 Task: Look for space in Paulo Afonso, Brazil from 2nd June, 2023 to 15th June, 2023 for 2 adults and 1 pet in price range Rs.10000 to Rs.15000. Place can be entire place with 1  bedroom having 1 bed and 1 bathroom. Property type can be hotel. Booking option can be shelf check-in. Required host language is Spanish.
Action: Mouse moved to (652, 126)
Screenshot: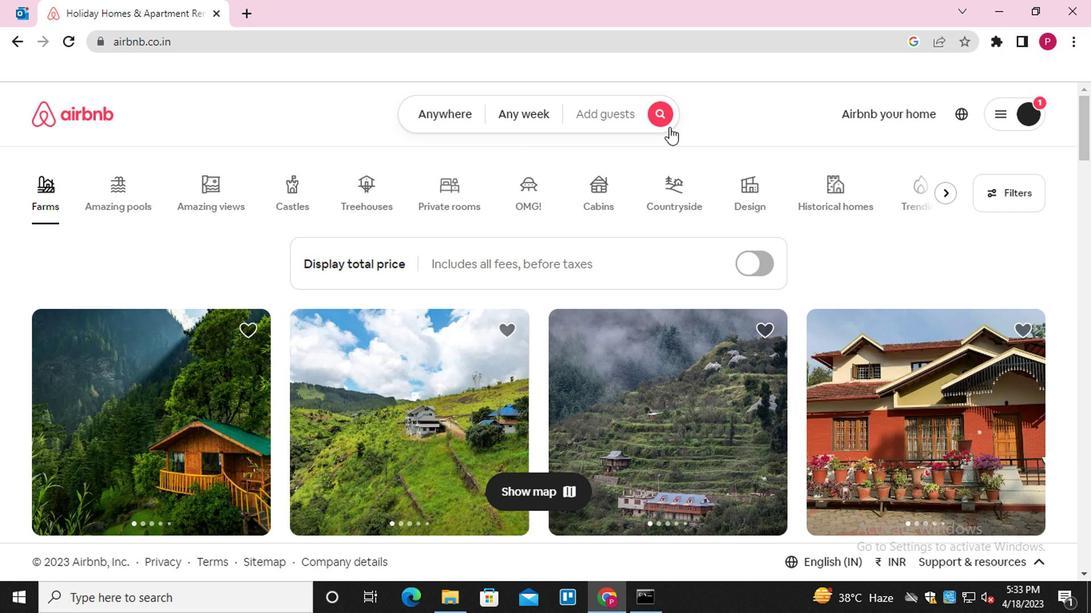 
Action: Mouse pressed left at (652, 126)
Screenshot: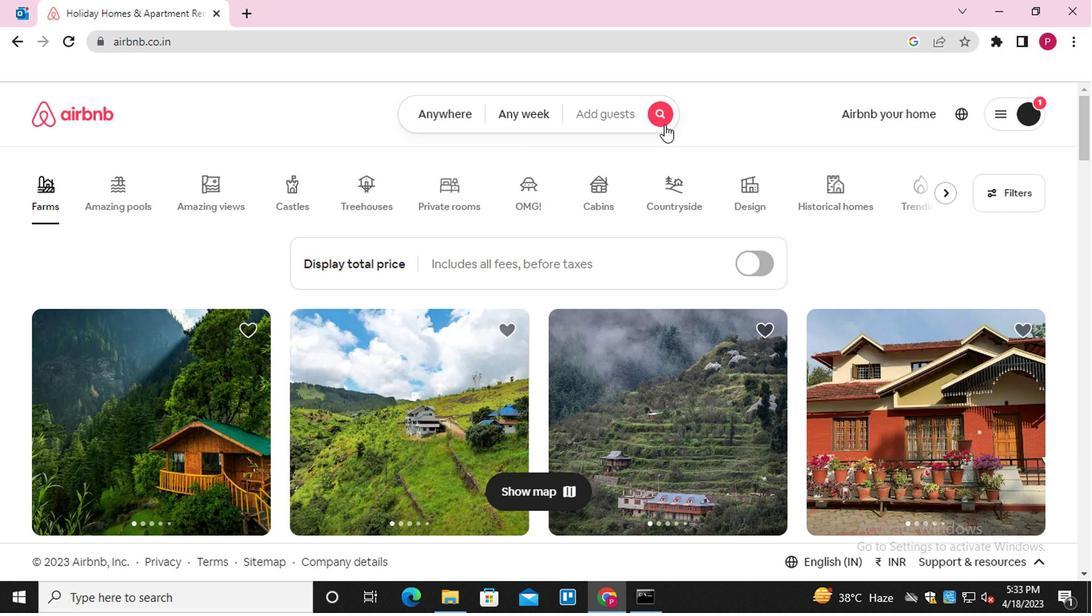 
Action: Mouse moved to (392, 180)
Screenshot: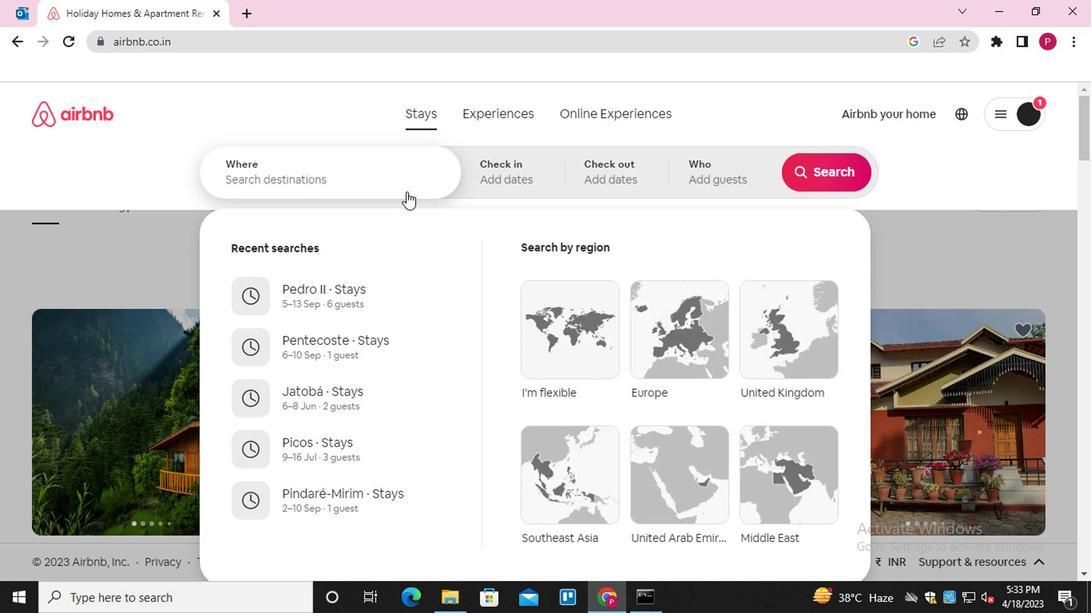 
Action: Mouse pressed left at (392, 180)
Screenshot: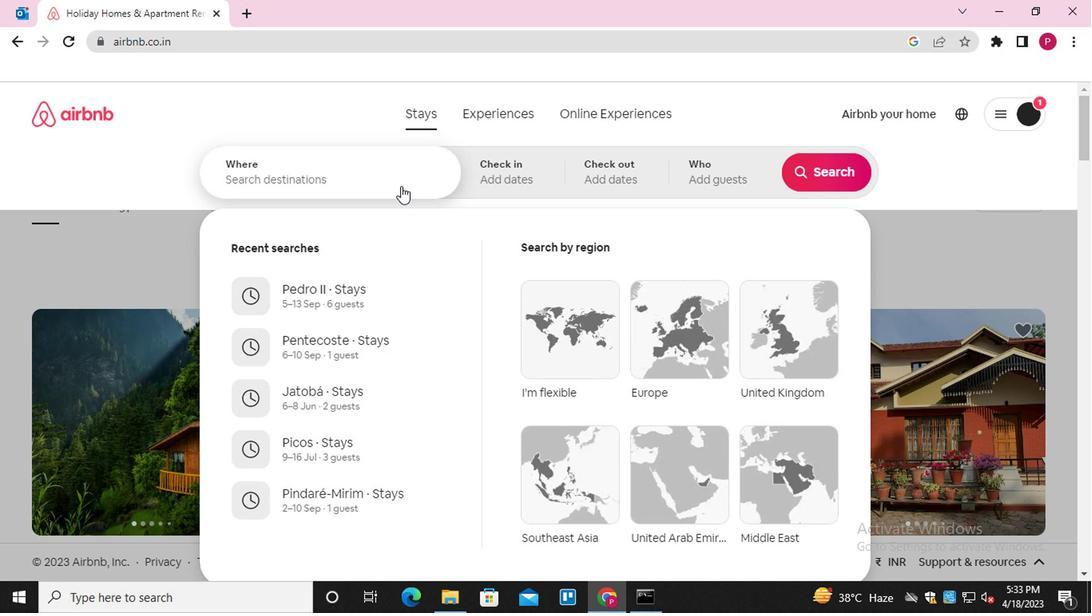 
Action: Key pressed <Key.shift>PAULO<Key.space><Key.shift>AFONSO
Screenshot: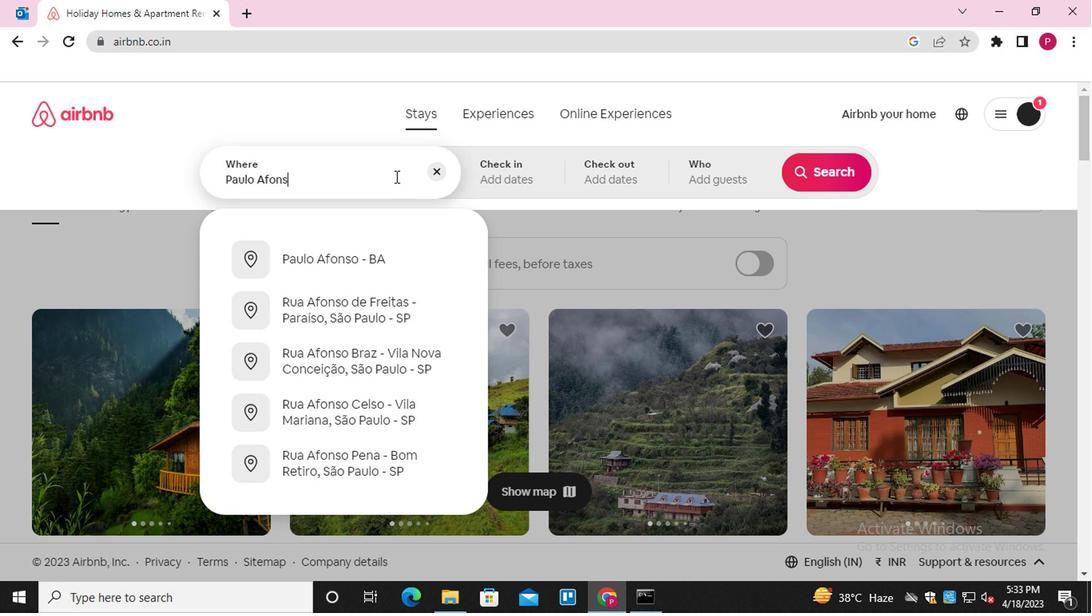 
Action: Mouse moved to (360, 256)
Screenshot: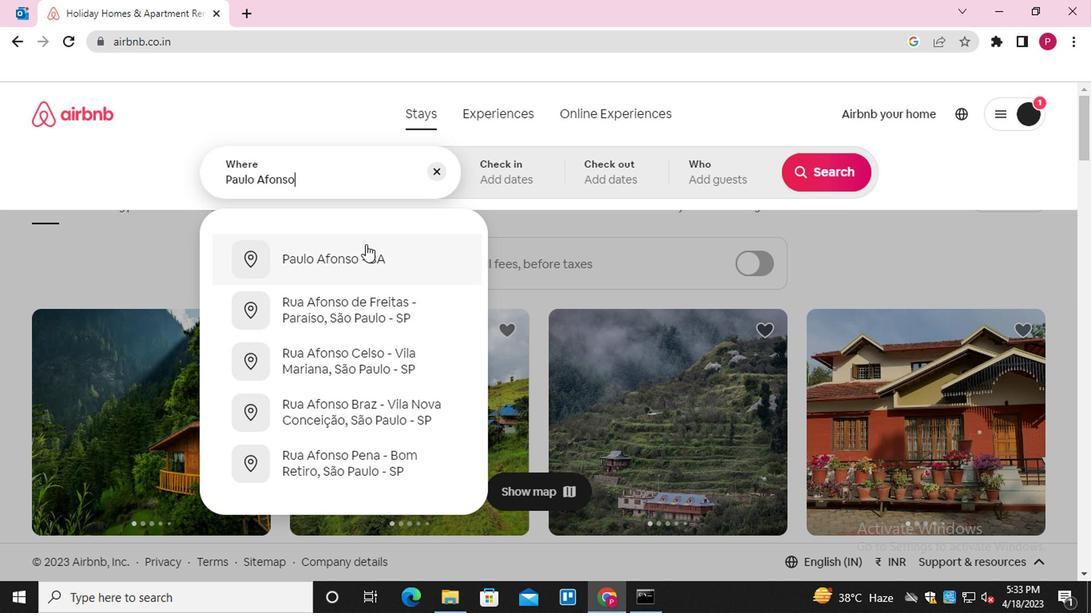 
Action: Mouse pressed left at (360, 256)
Screenshot: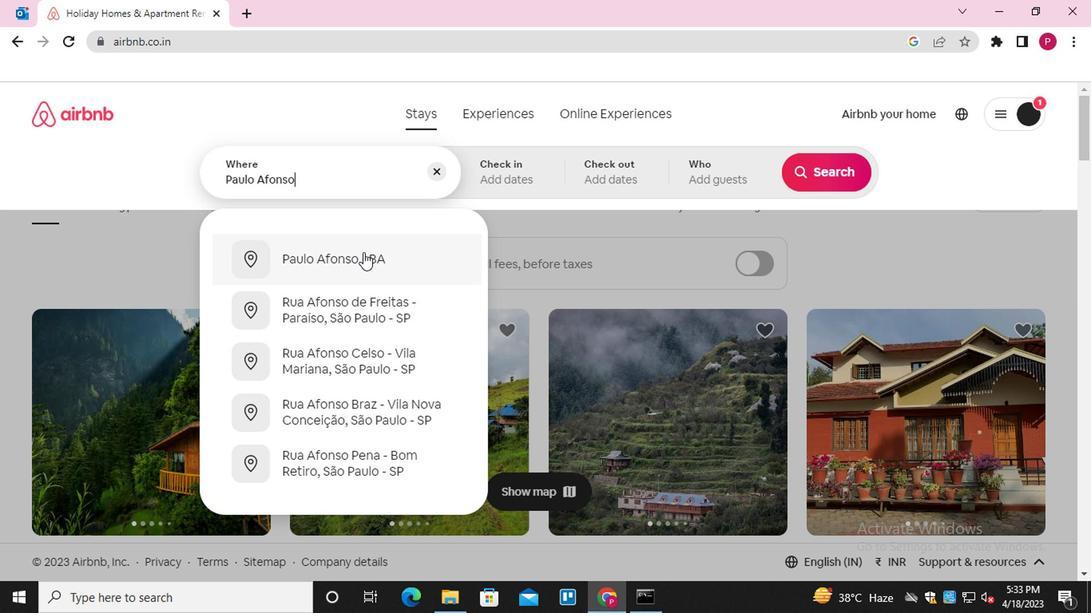 
Action: Mouse moved to (798, 302)
Screenshot: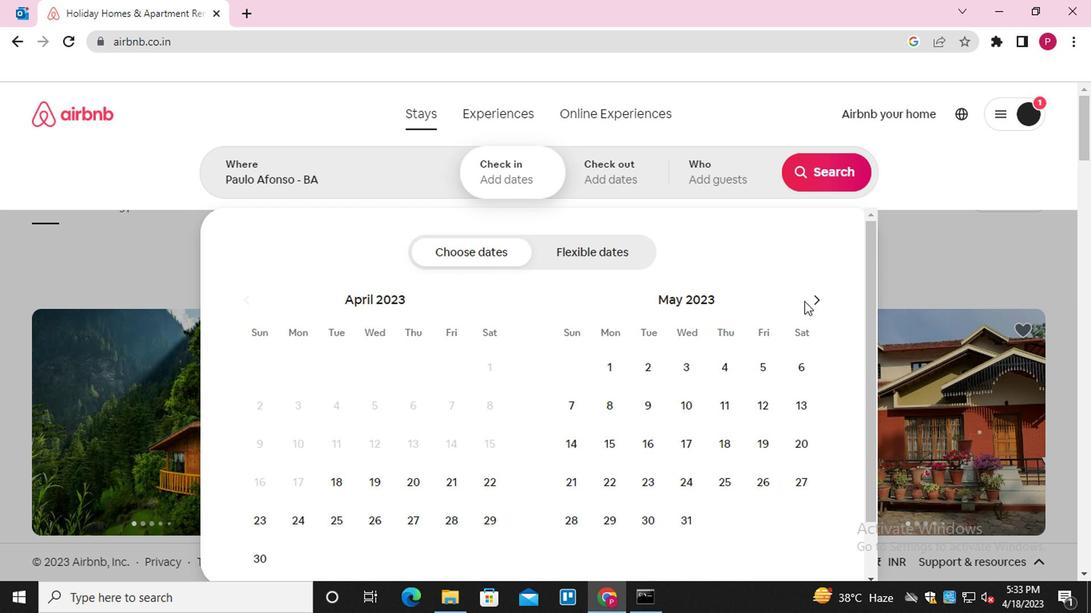 
Action: Mouse pressed left at (798, 302)
Screenshot: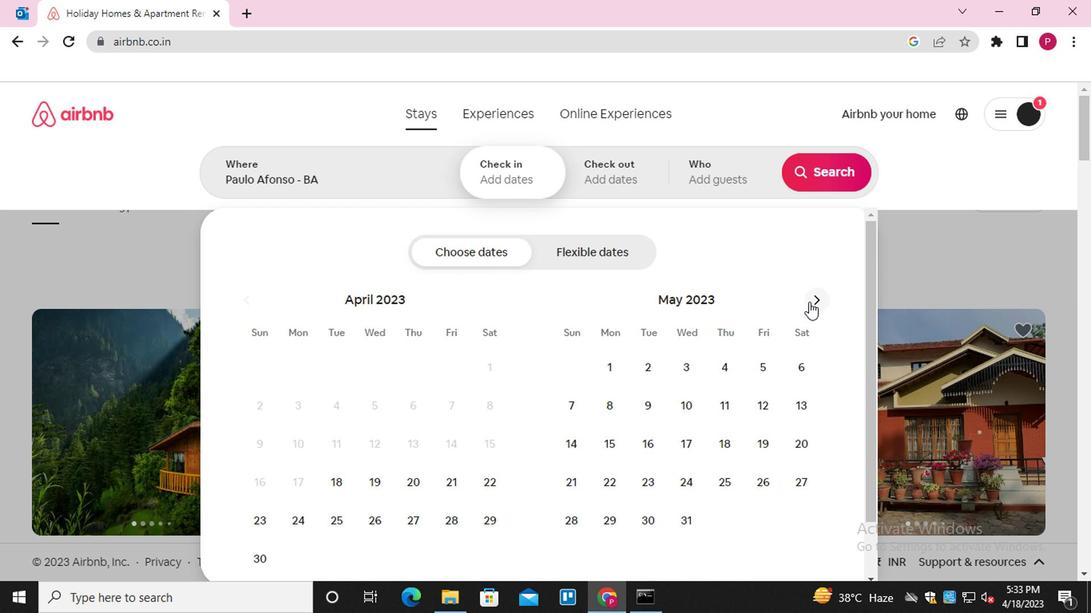 
Action: Mouse moved to (752, 403)
Screenshot: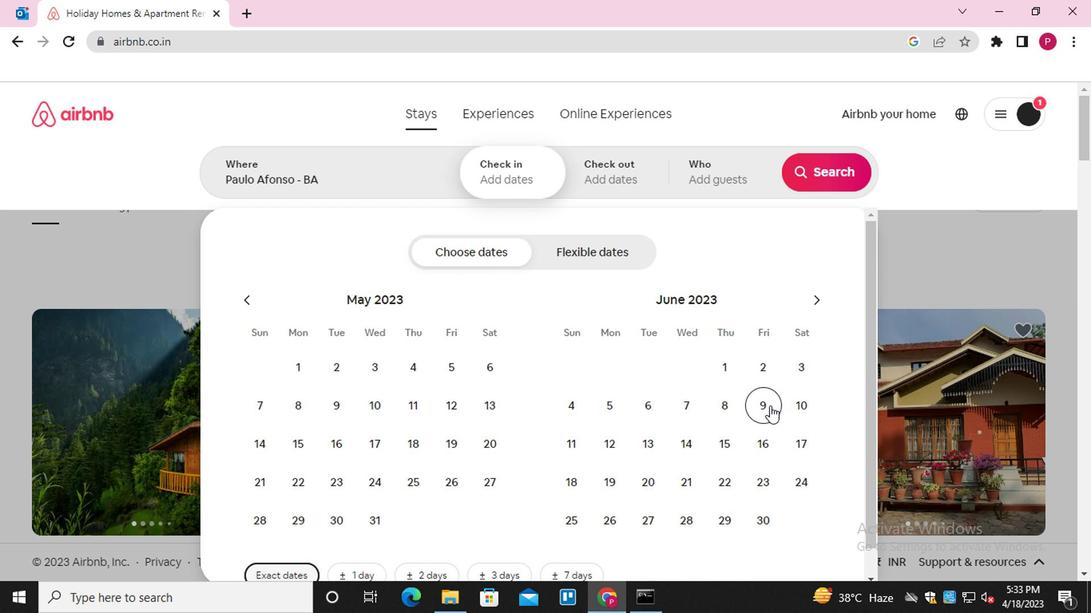 
Action: Mouse pressed left at (752, 403)
Screenshot: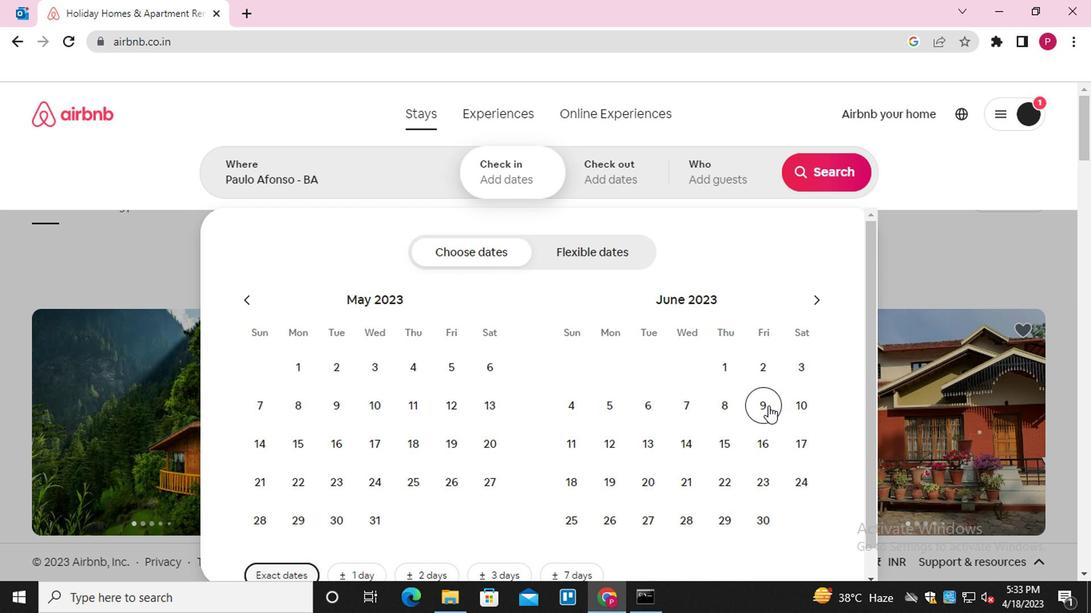 
Action: Mouse moved to (747, 442)
Screenshot: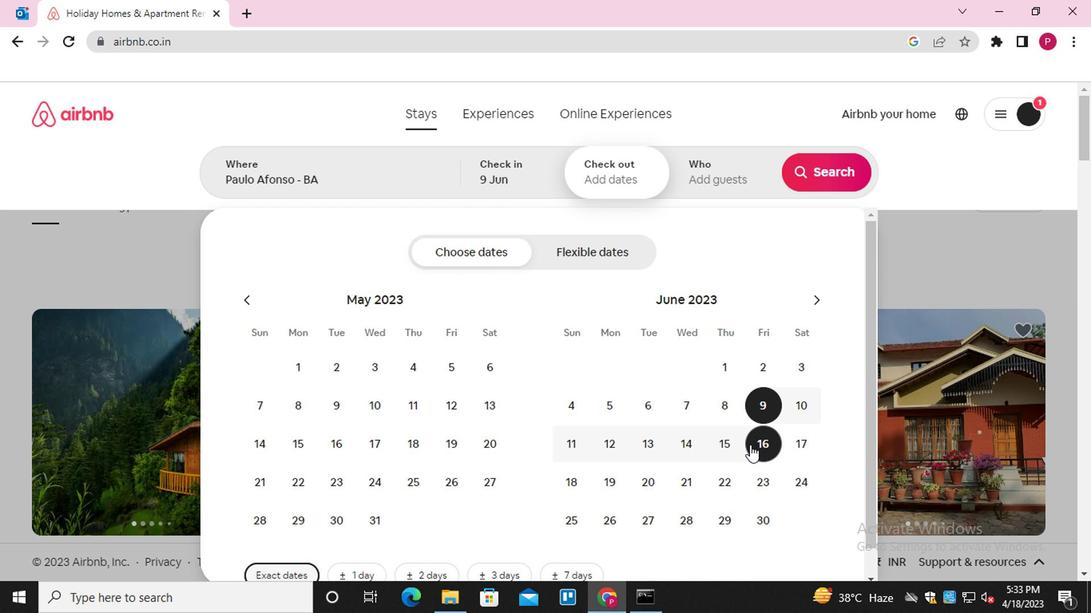 
Action: Mouse pressed left at (747, 442)
Screenshot: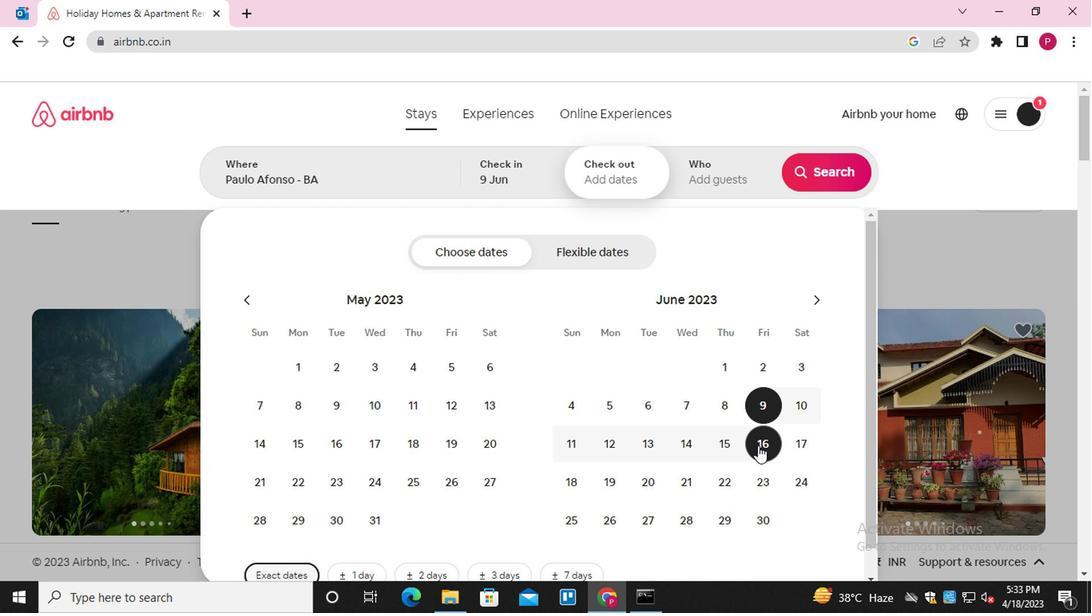 
Action: Mouse moved to (684, 165)
Screenshot: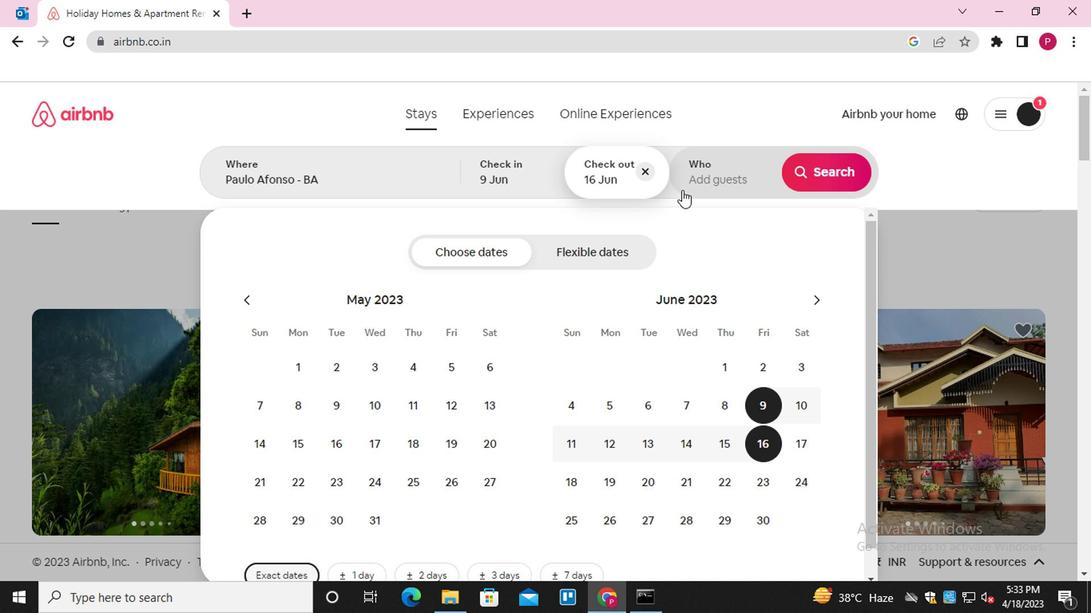 
Action: Mouse pressed left at (684, 165)
Screenshot: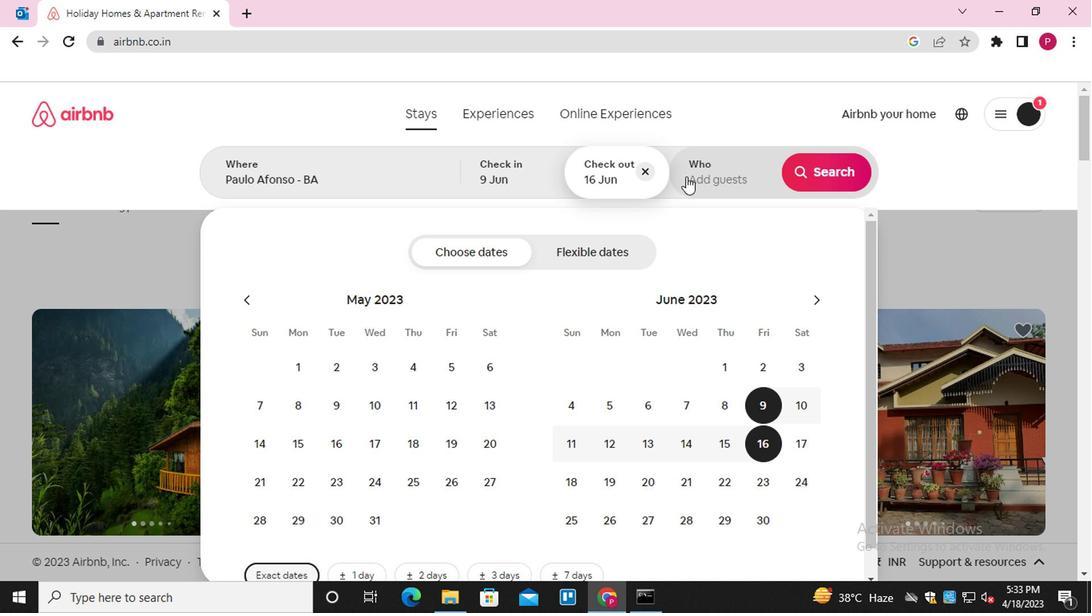 
Action: Mouse moved to (813, 264)
Screenshot: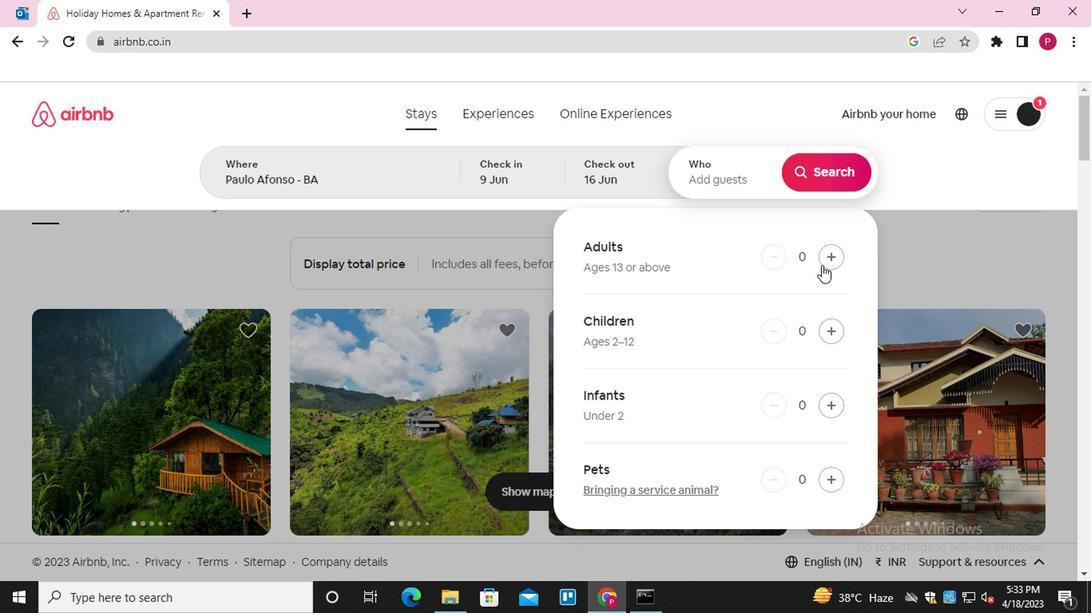 
Action: Mouse pressed left at (813, 264)
Screenshot: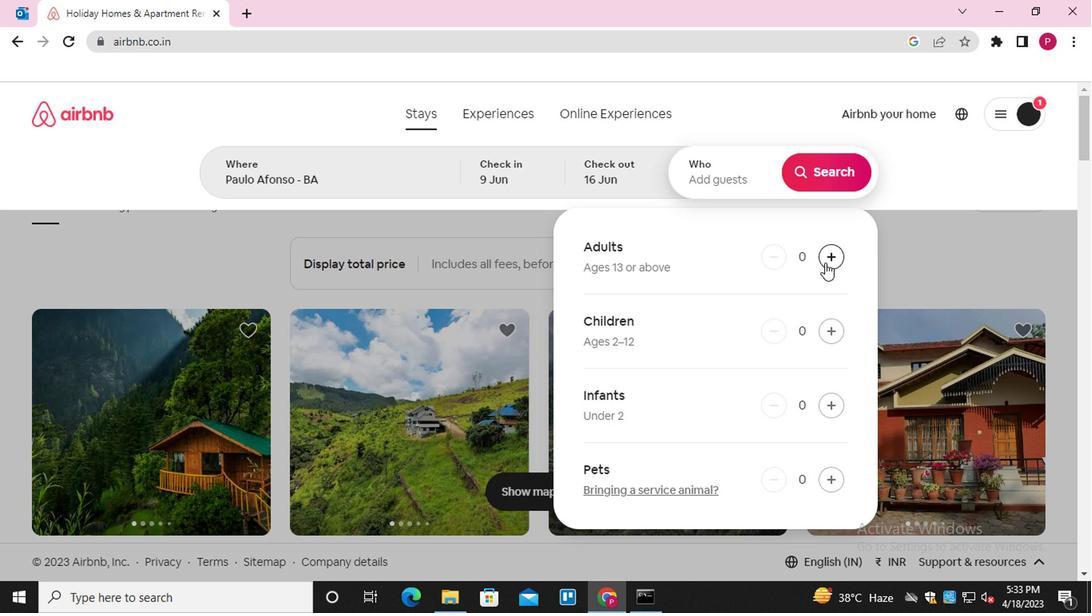 
Action: Mouse pressed left at (813, 264)
Screenshot: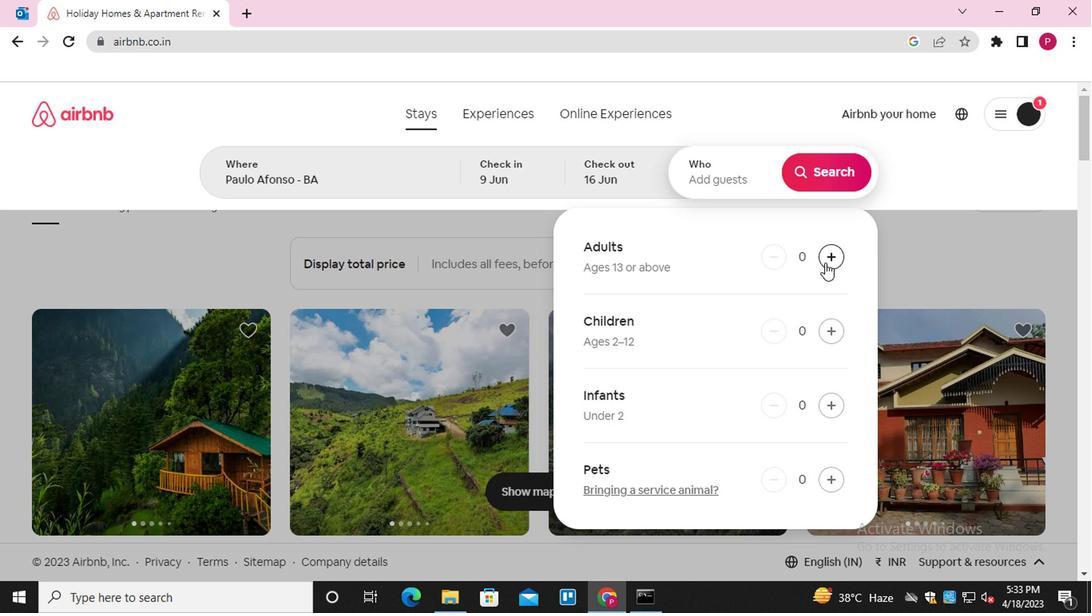 
Action: Mouse moved to (814, 180)
Screenshot: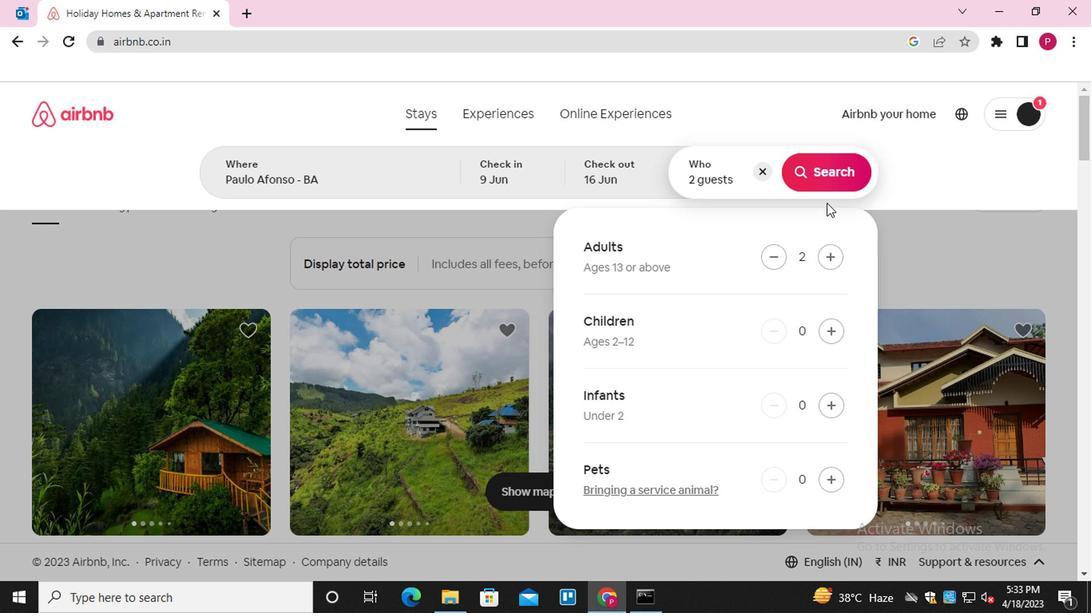 
Action: Mouse pressed left at (814, 180)
Screenshot: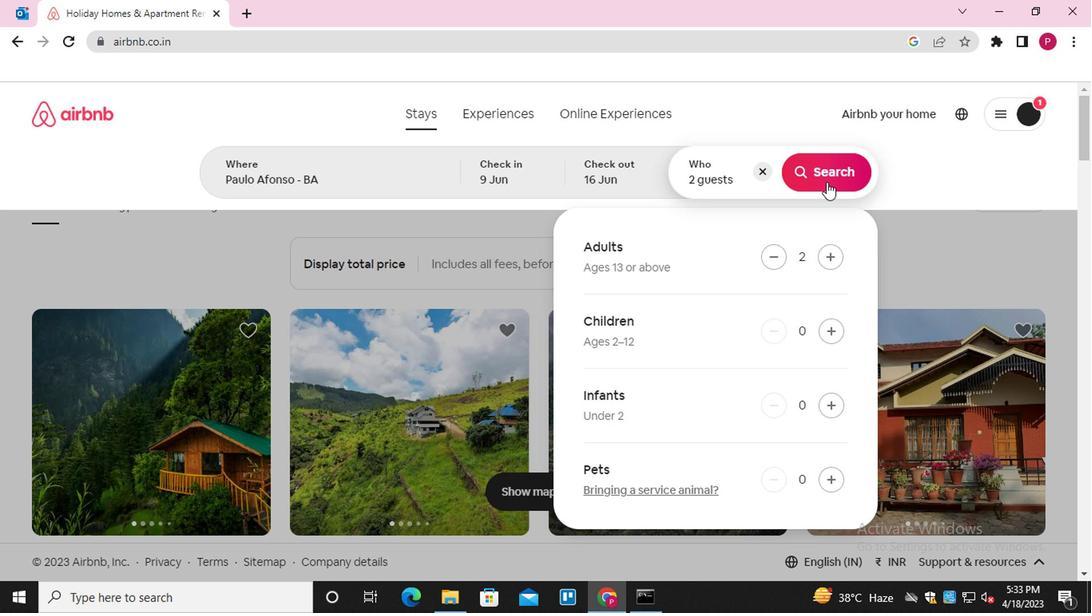 
Action: Mouse moved to (985, 182)
Screenshot: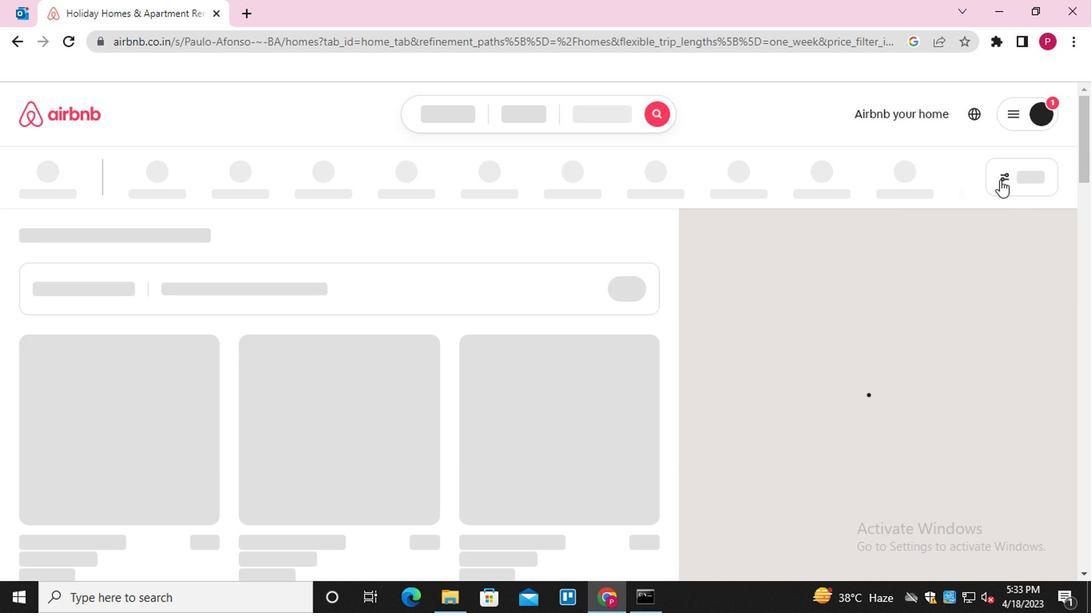 
Action: Mouse pressed left at (985, 182)
Screenshot: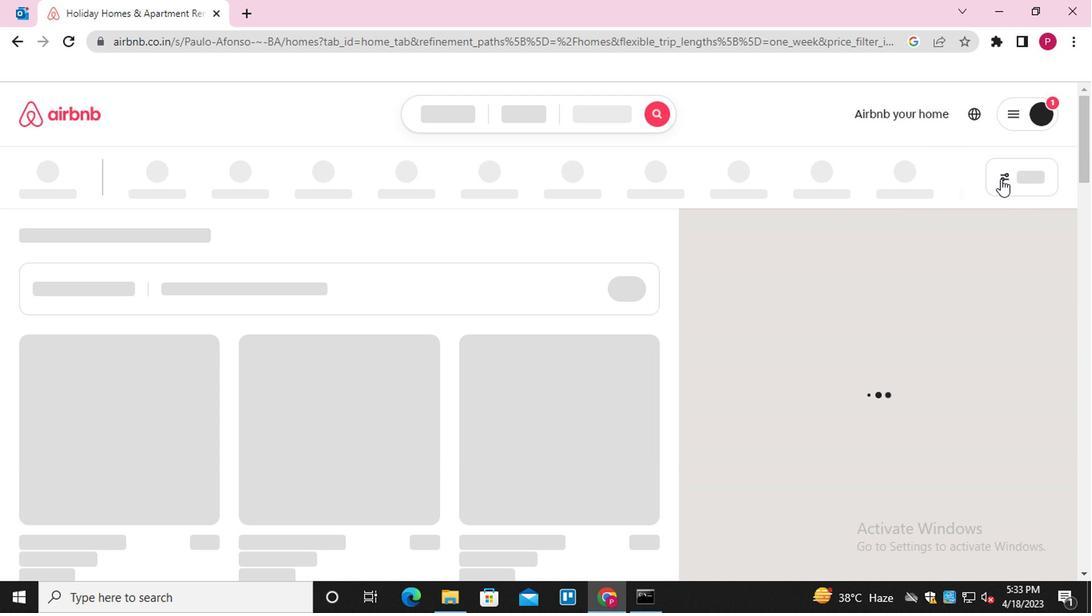 
Action: Mouse pressed left at (985, 182)
Screenshot: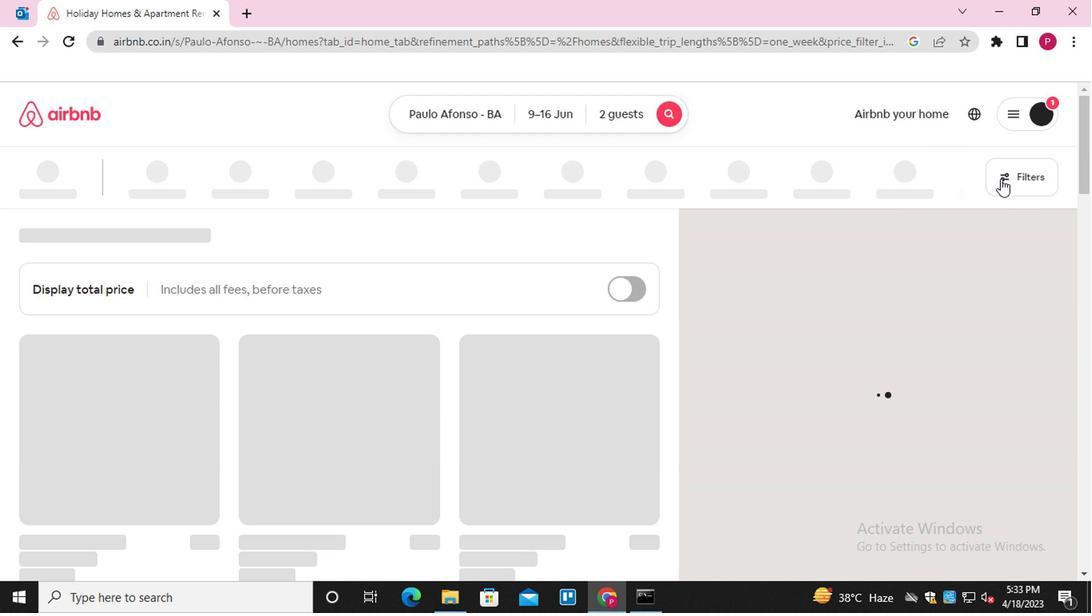 
Action: Mouse moved to (981, 181)
Screenshot: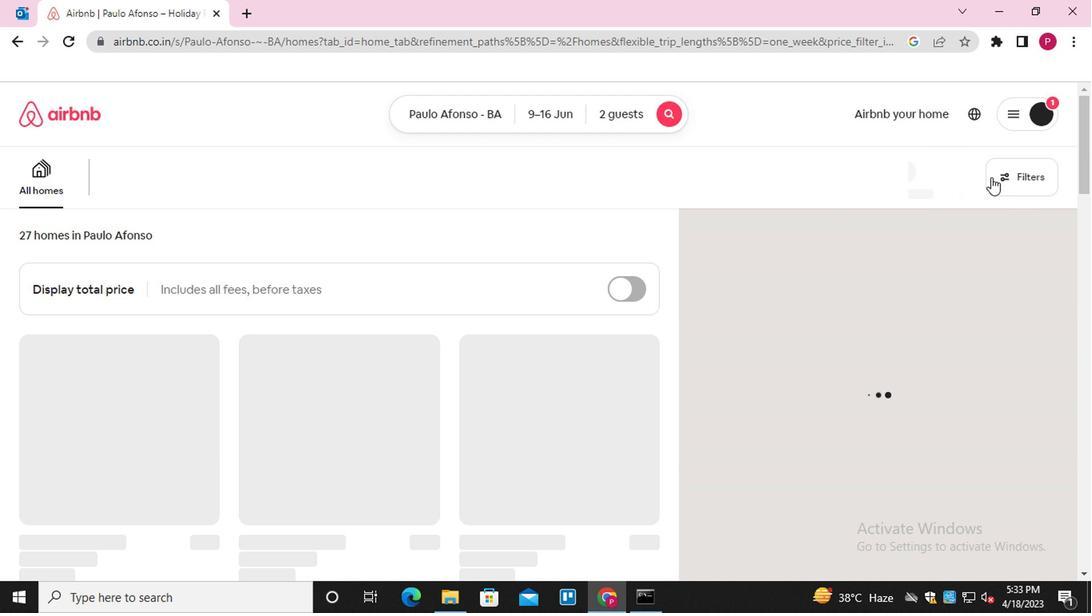 
Action: Mouse pressed left at (981, 181)
Screenshot: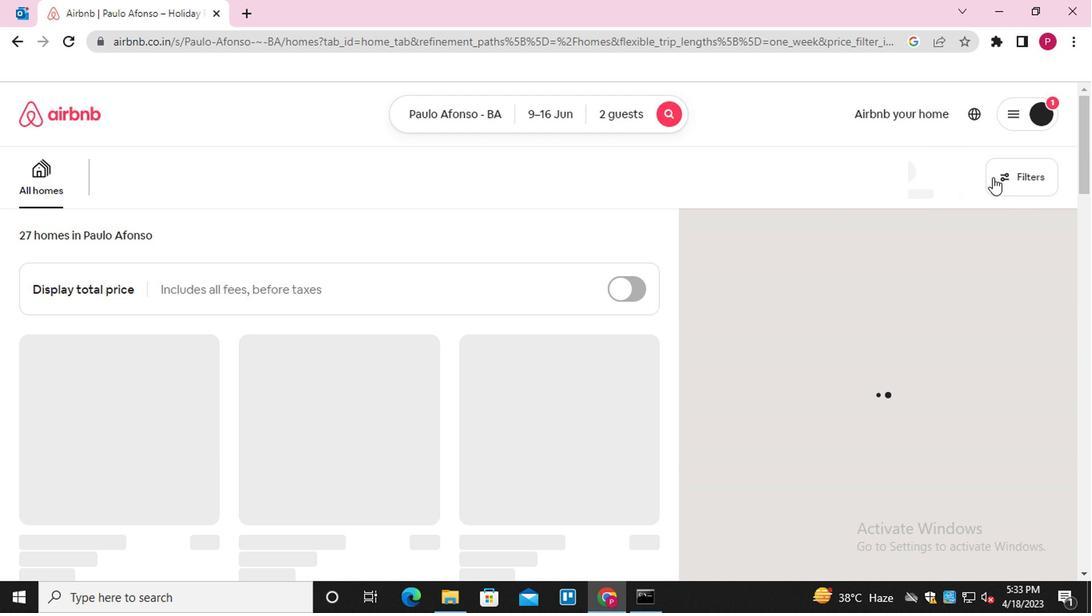 
Action: Mouse moved to (1000, 183)
Screenshot: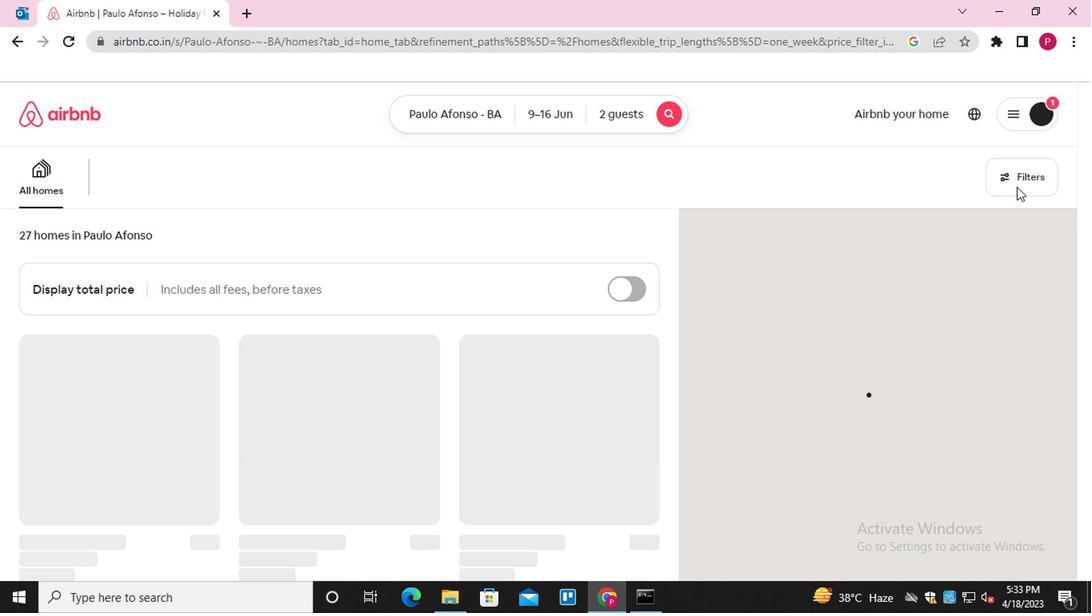 
Action: Mouse pressed left at (1000, 183)
Screenshot: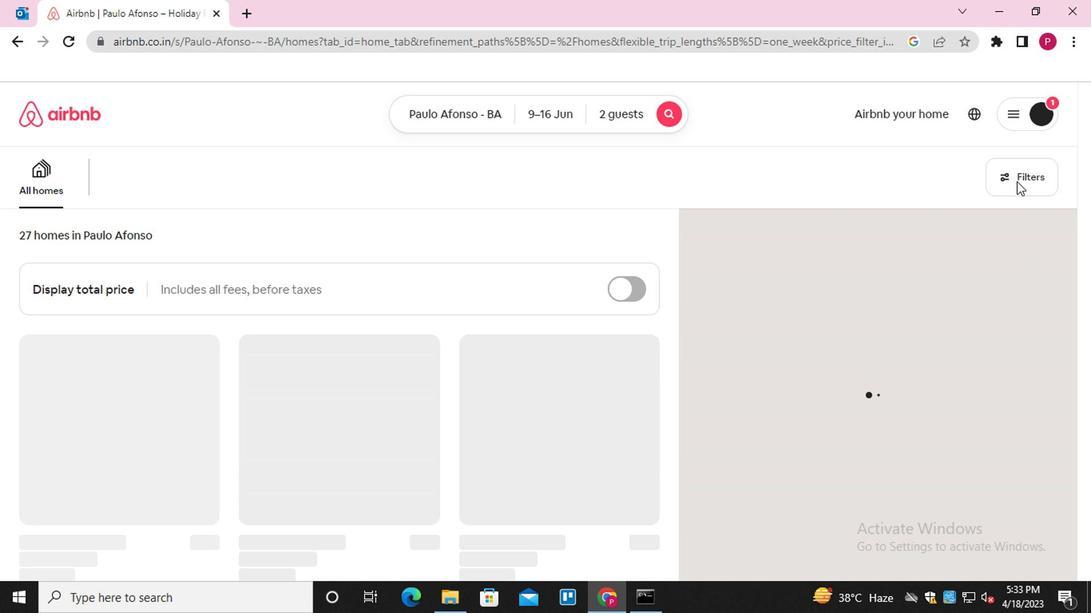 
Action: Mouse moved to (997, 185)
Screenshot: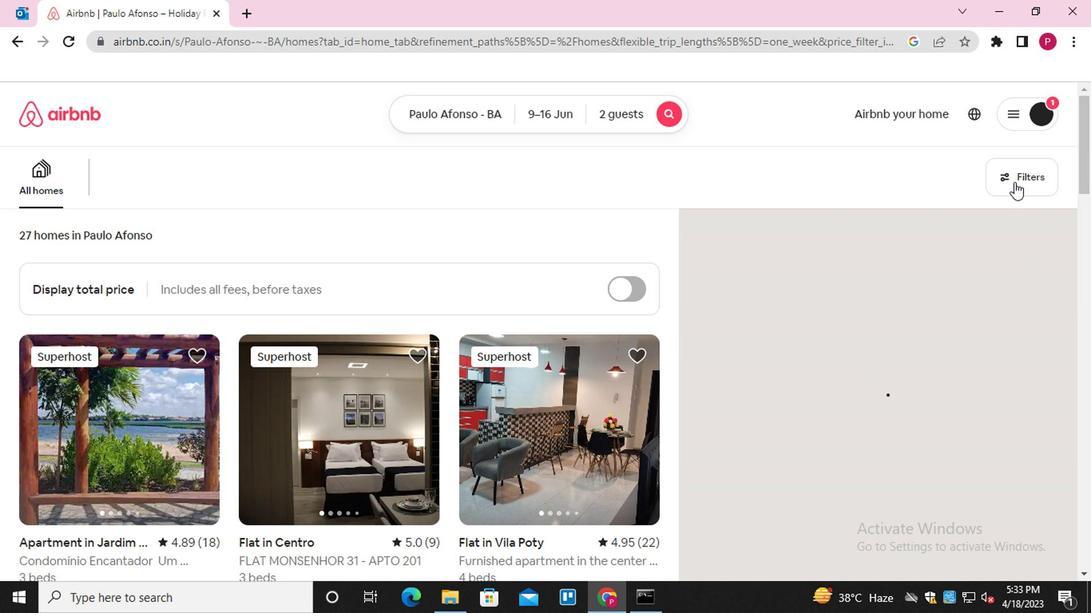 
Action: Mouse pressed left at (997, 185)
Screenshot: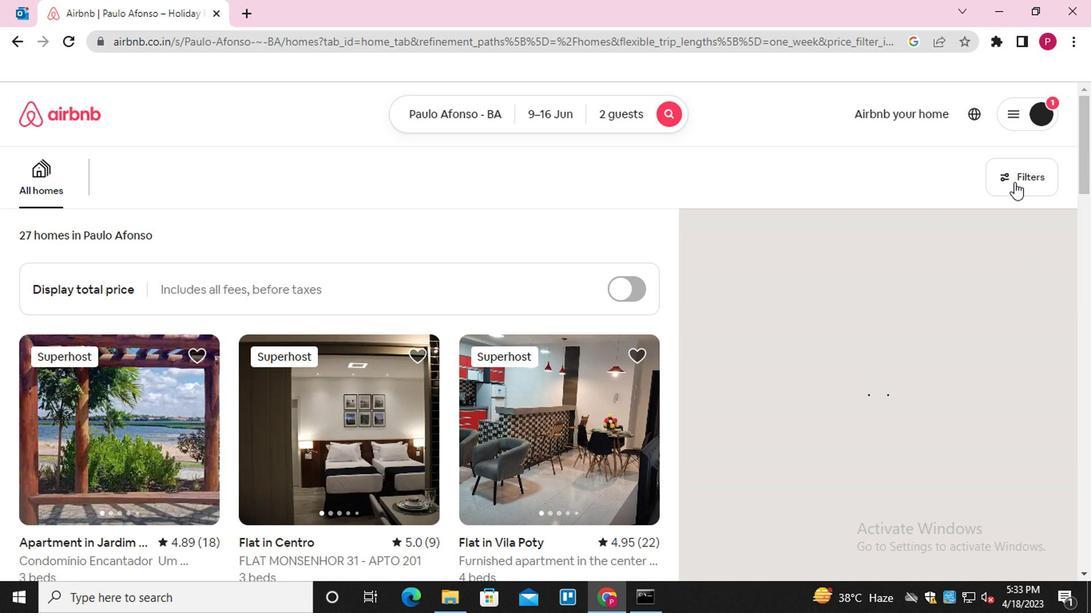 
Action: Mouse moved to (346, 382)
Screenshot: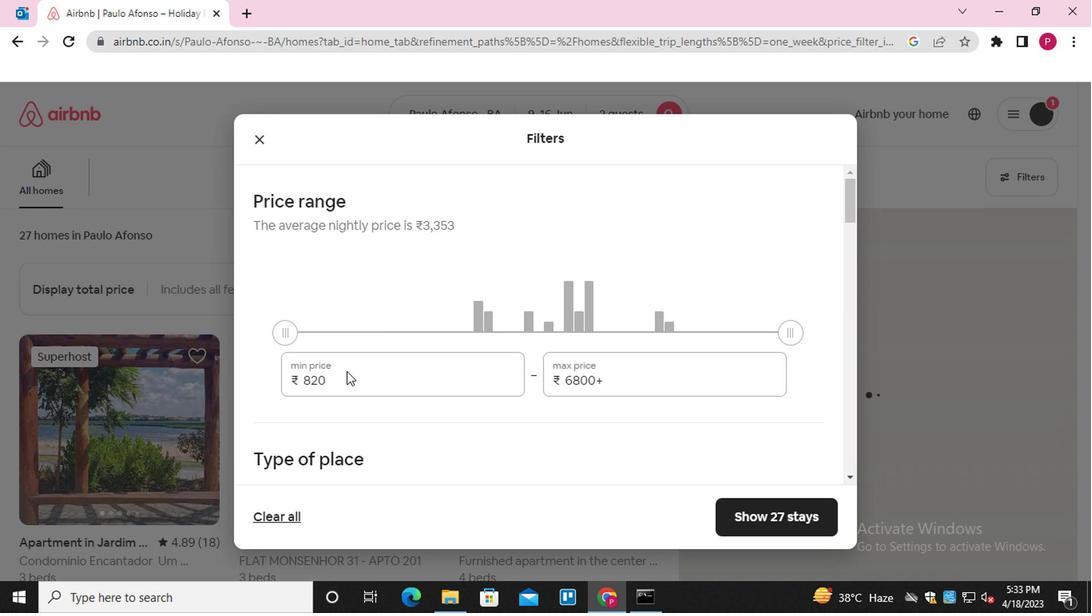 
Action: Mouse pressed left at (346, 382)
Screenshot: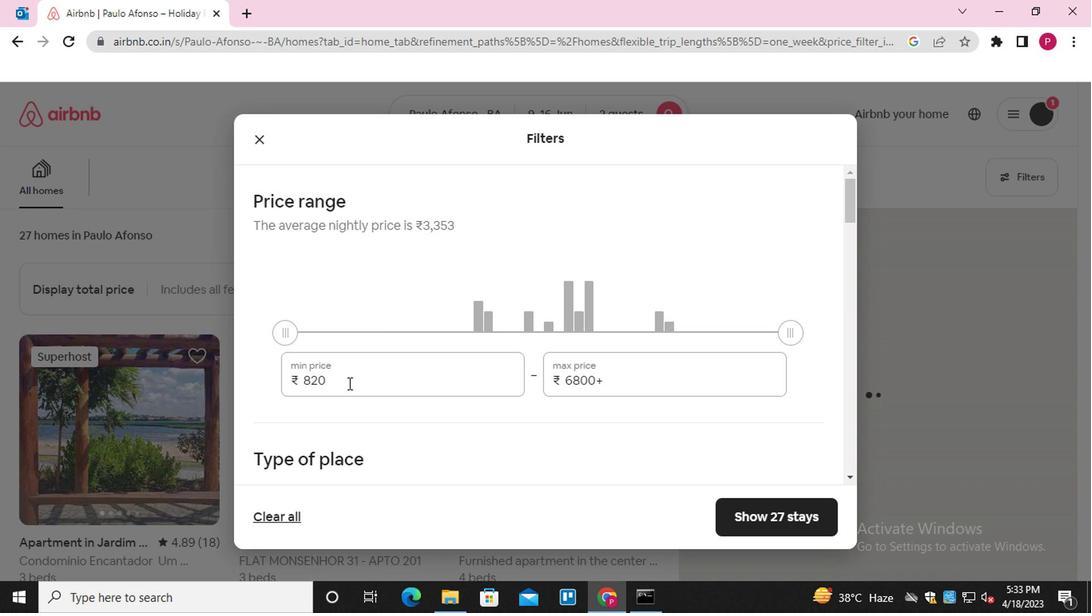 
Action: Mouse pressed left at (346, 382)
Screenshot: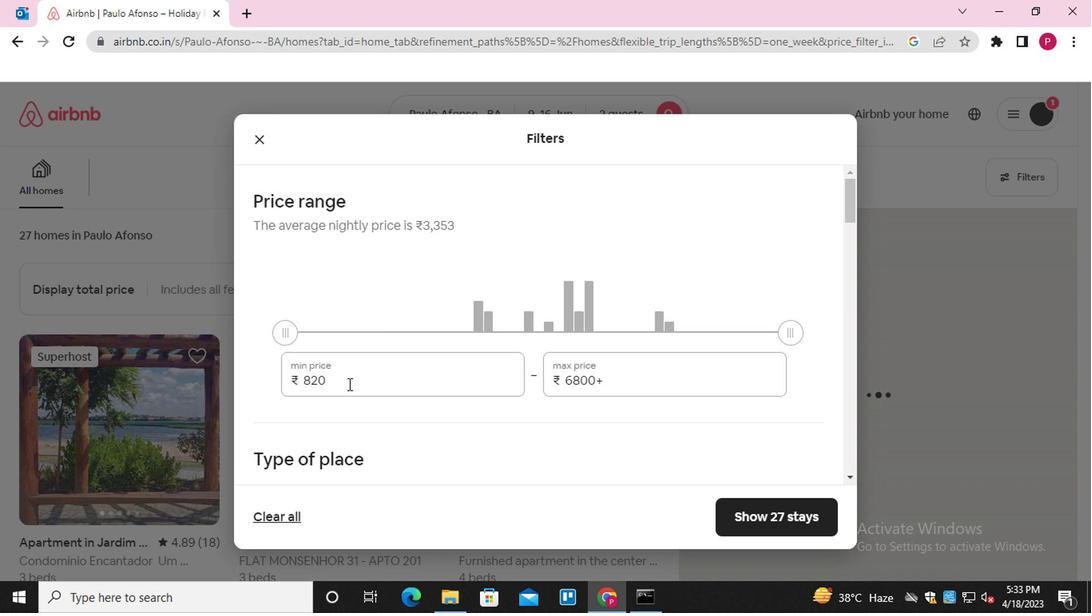 
Action: Key pressed 11000<Key.backspace><Key.backspace><Key.backspace><Key.backspace>0000<Key.tab>150000<Key.backspace><Key.backspace><Key.backspace><Key.backspace><Key.backspace>15000
Screenshot: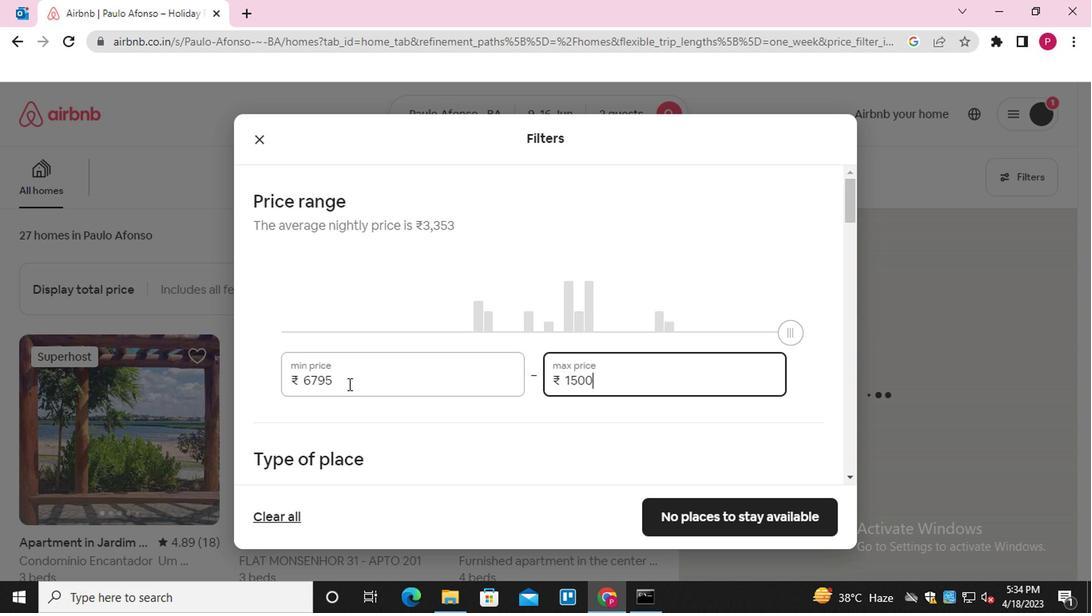 
Action: Mouse moved to (346, 382)
Screenshot: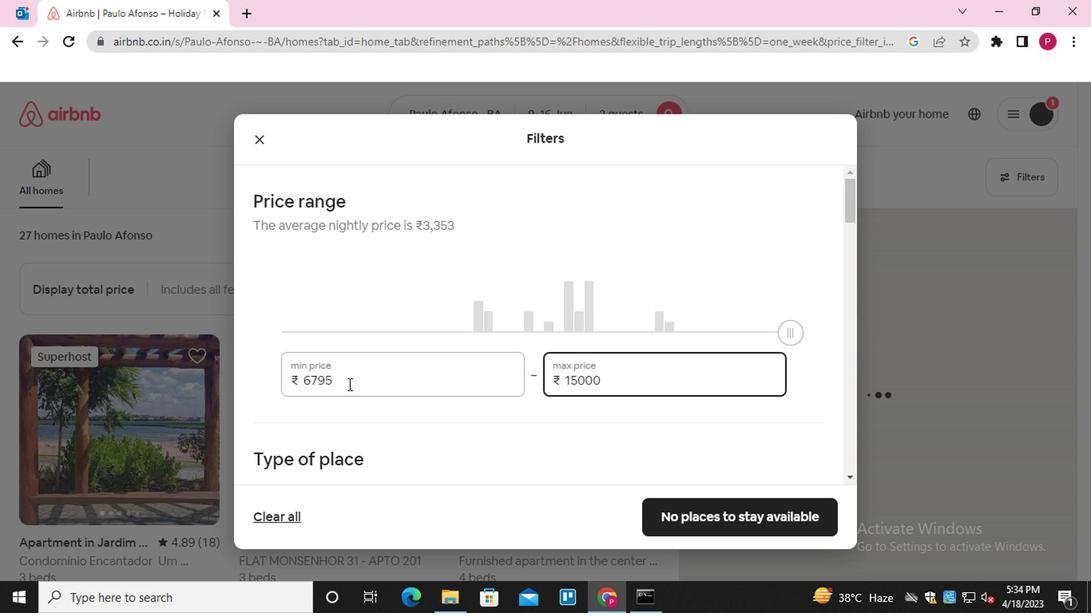 
Action: Mouse pressed left at (346, 382)
Screenshot: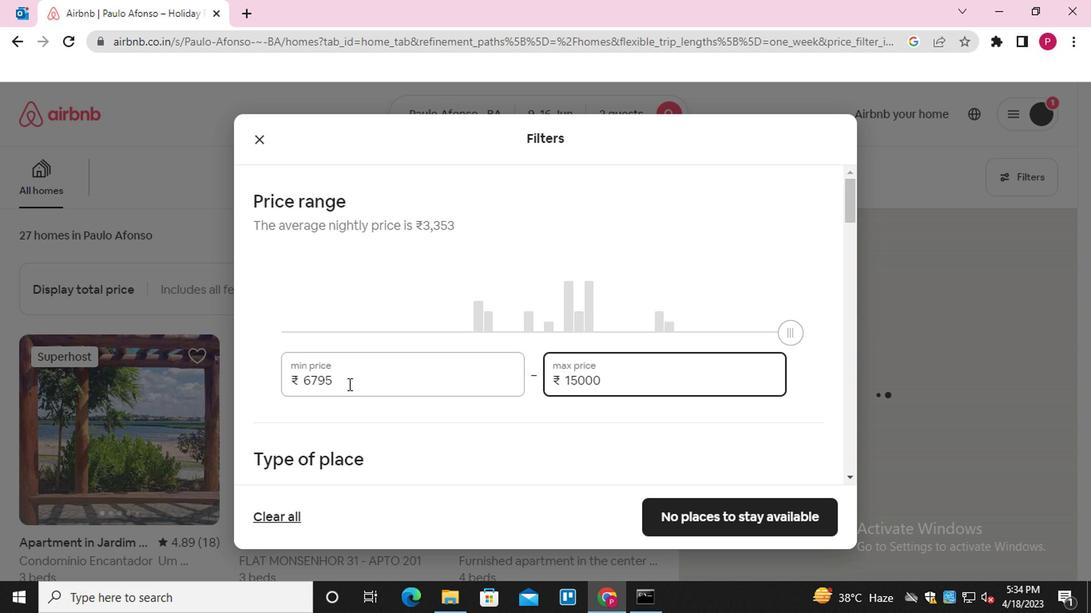 
Action: Mouse pressed left at (346, 382)
Screenshot: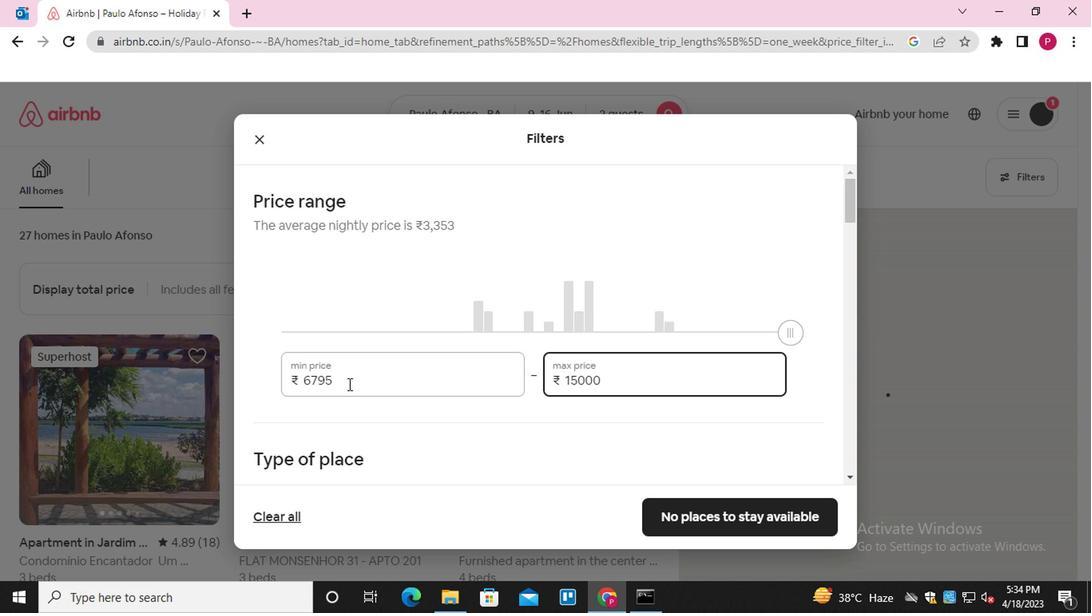
Action: Key pressed 10000
Screenshot: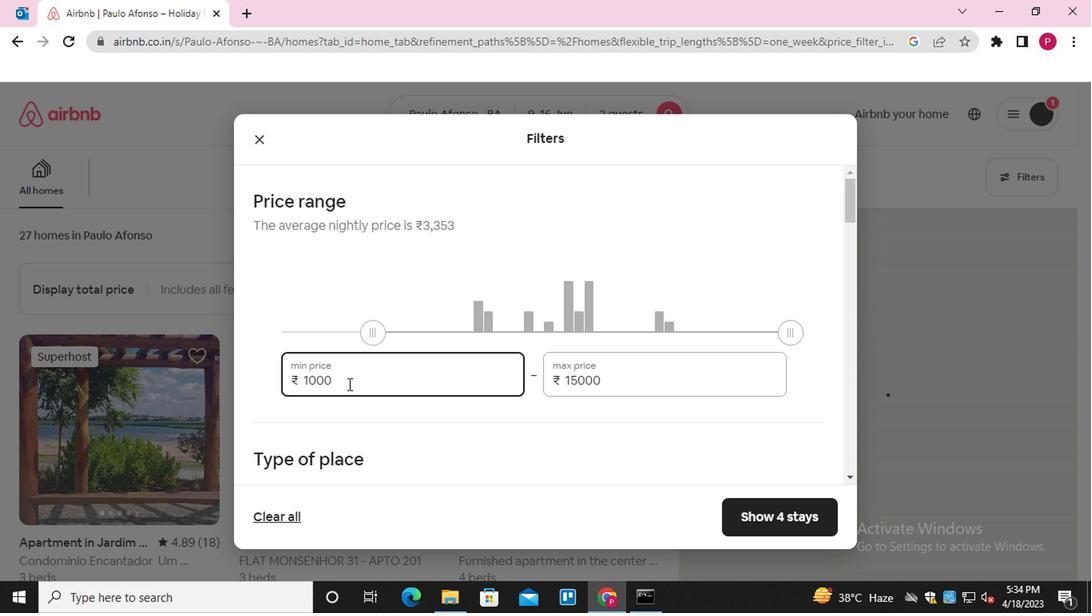 
Action: Mouse moved to (325, 419)
Screenshot: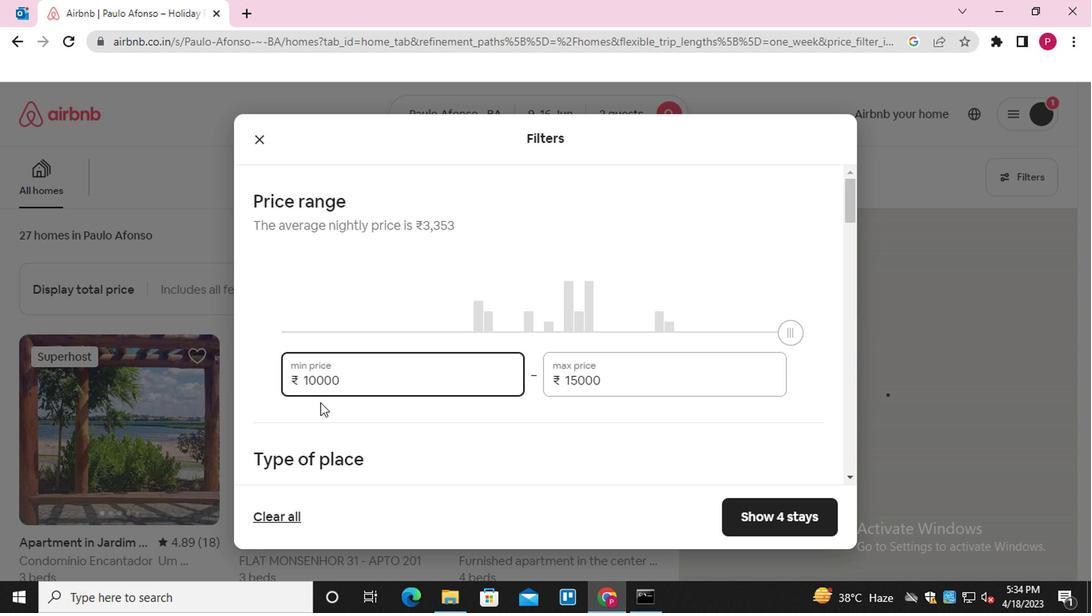 
Action: Mouse scrolled (325, 418) with delta (0, -1)
Screenshot: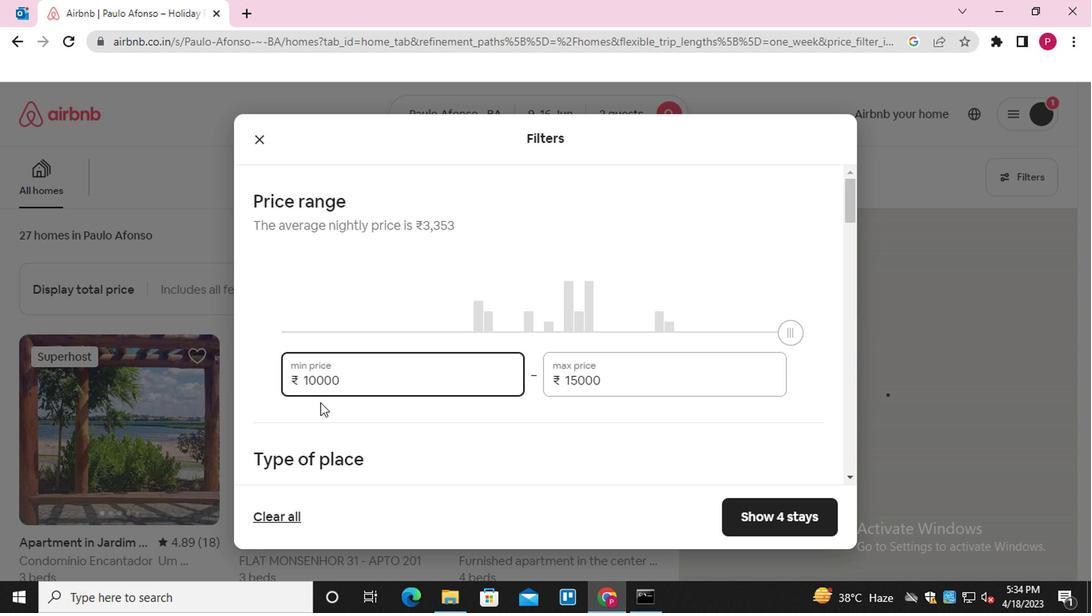 
Action: Mouse moved to (325, 419)
Screenshot: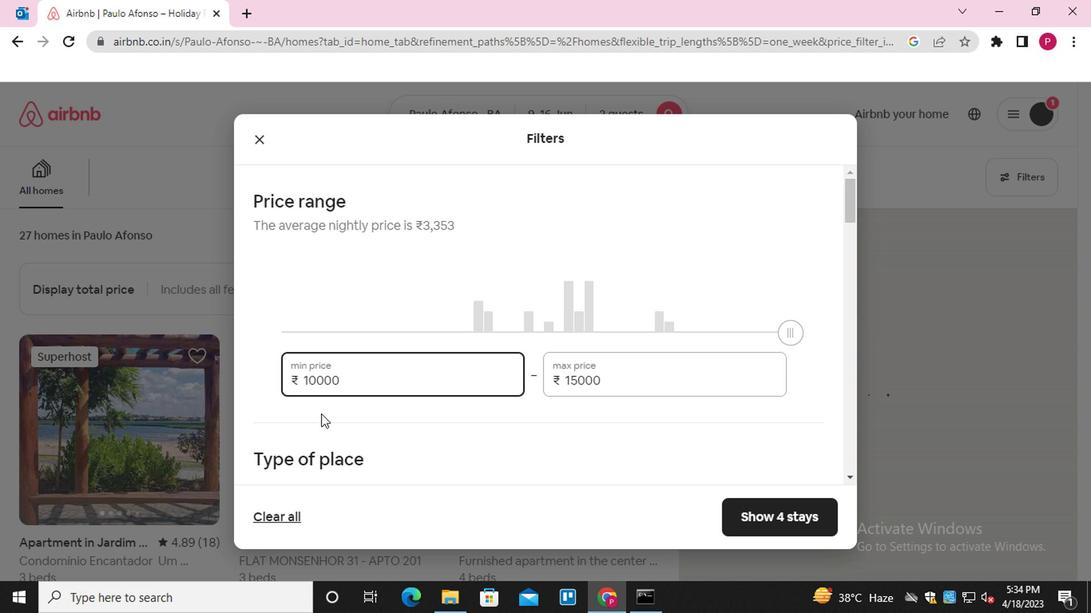 
Action: Mouse scrolled (325, 418) with delta (0, -1)
Screenshot: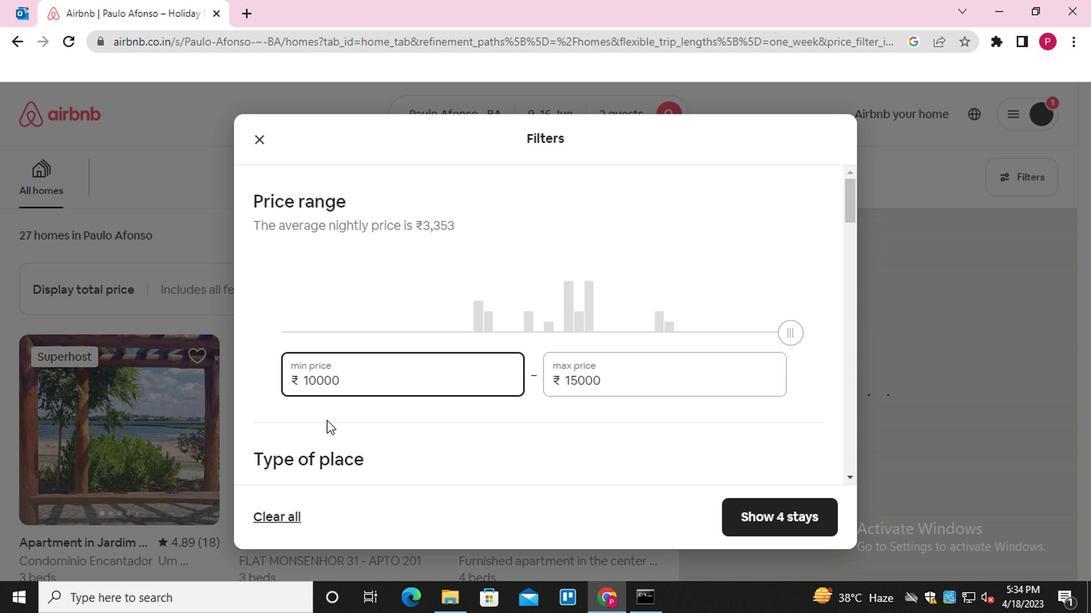 
Action: Mouse scrolled (325, 418) with delta (0, -1)
Screenshot: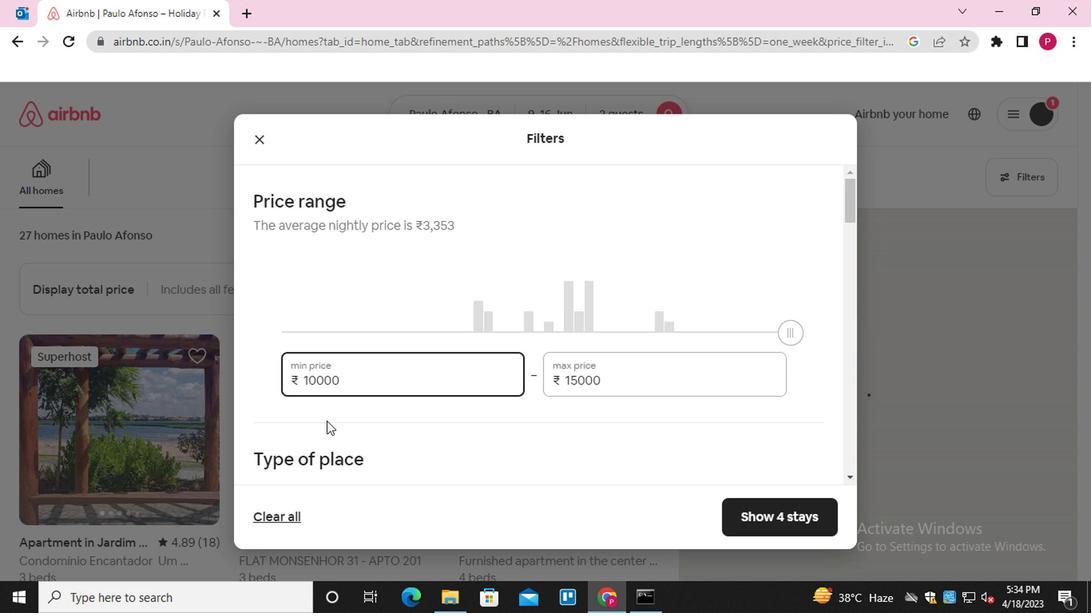 
Action: Mouse moved to (263, 268)
Screenshot: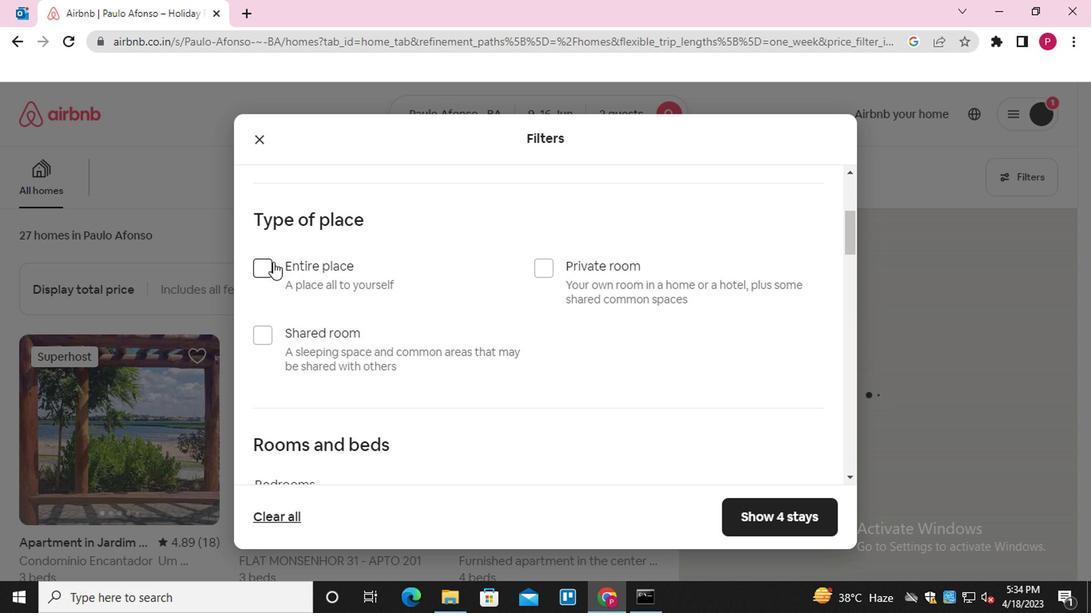 
Action: Mouse pressed left at (263, 268)
Screenshot: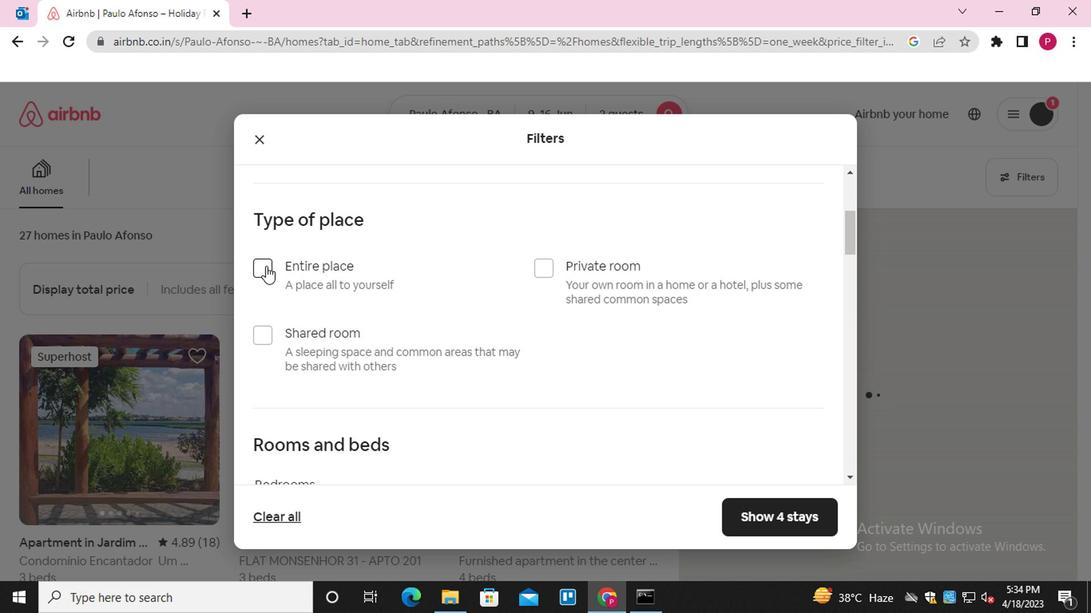 
Action: Mouse moved to (320, 296)
Screenshot: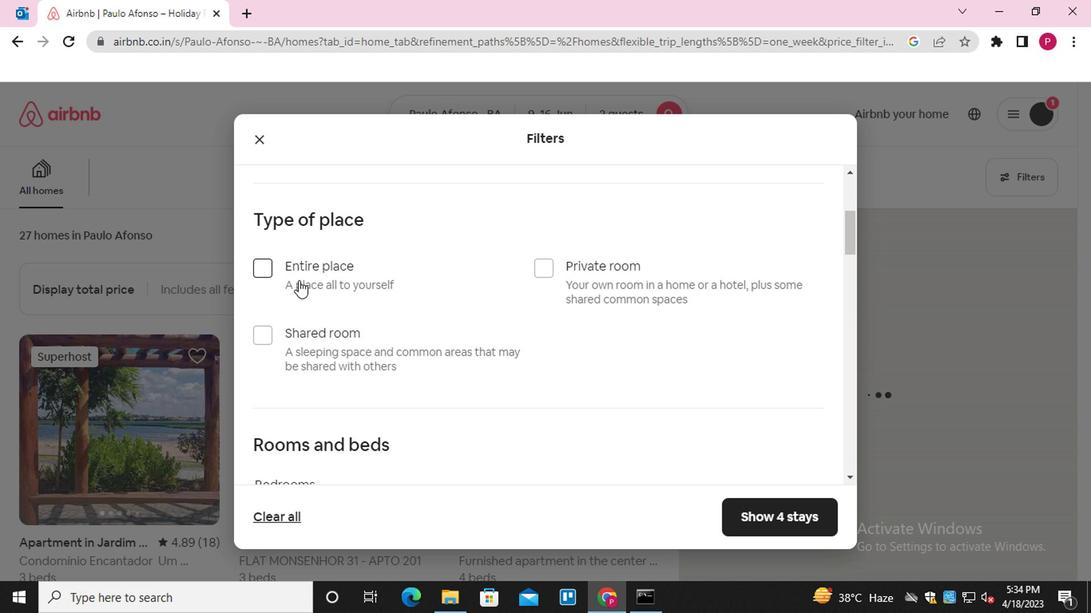 
Action: Mouse scrolled (320, 295) with delta (0, 0)
Screenshot: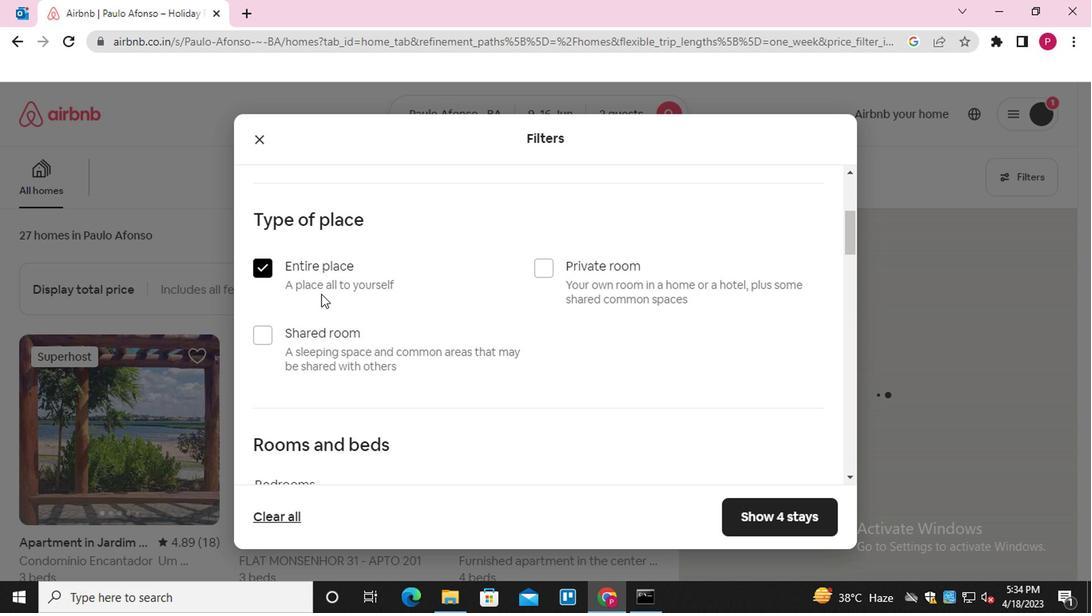 
Action: Mouse scrolled (320, 295) with delta (0, 0)
Screenshot: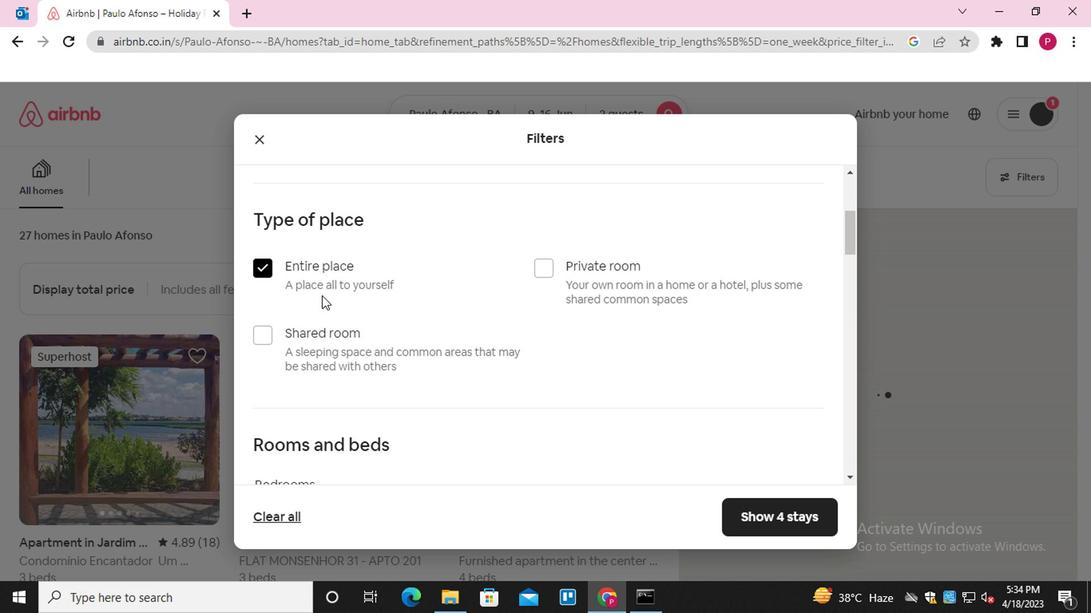
Action: Mouse scrolled (320, 295) with delta (0, 0)
Screenshot: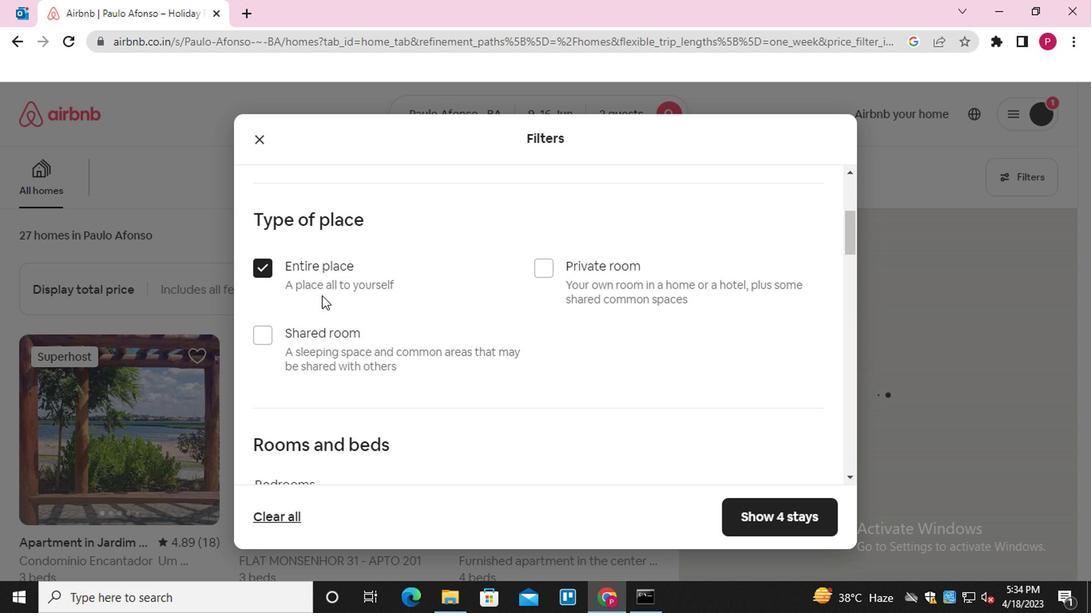 
Action: Mouse moved to (370, 319)
Screenshot: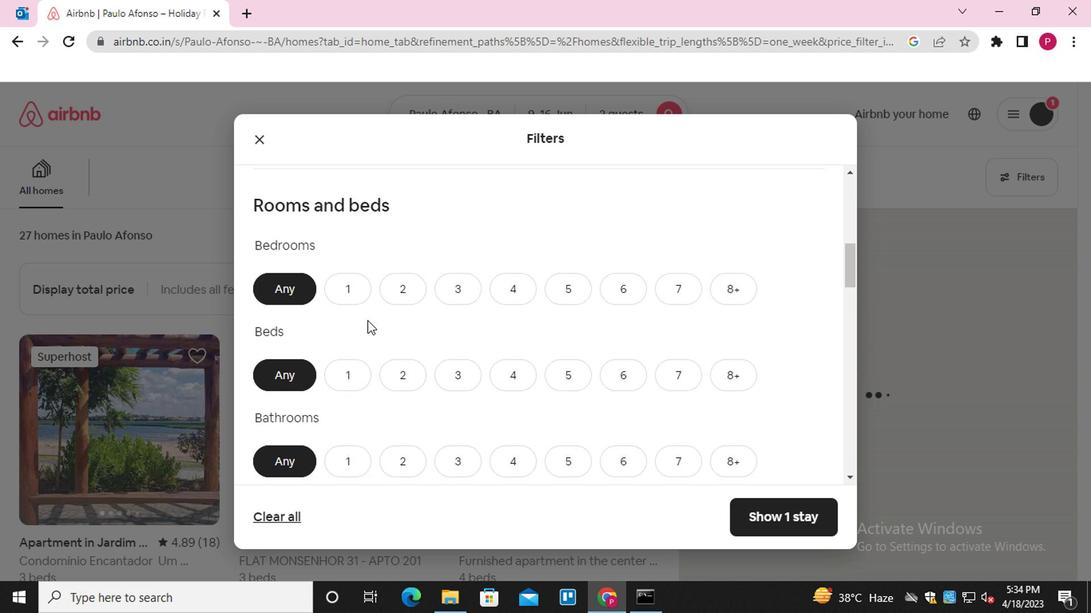 
Action: Mouse scrolled (370, 318) with delta (0, 0)
Screenshot: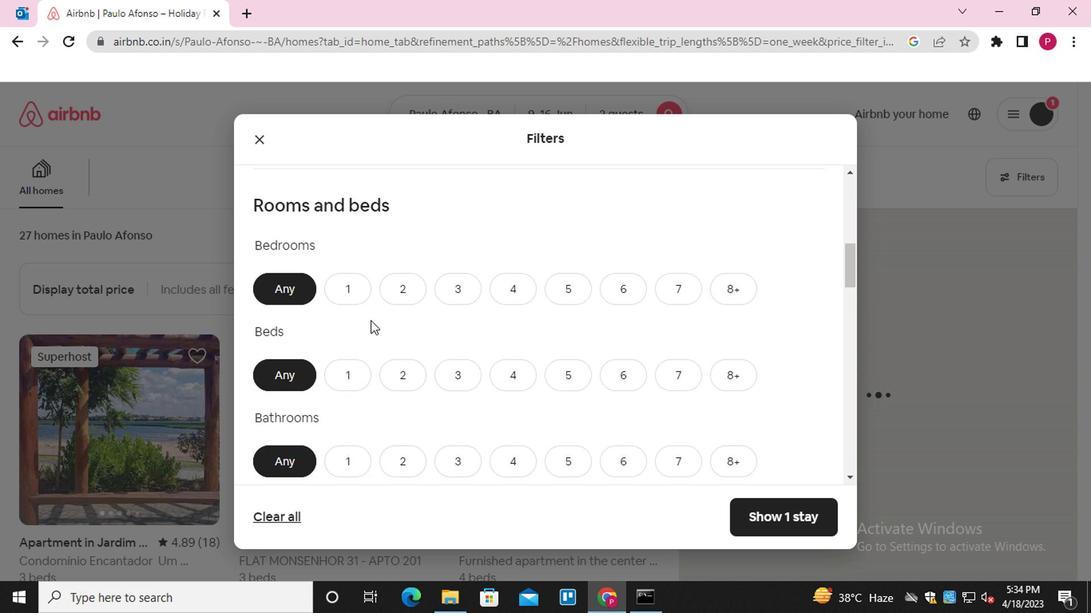 
Action: Mouse moved to (346, 215)
Screenshot: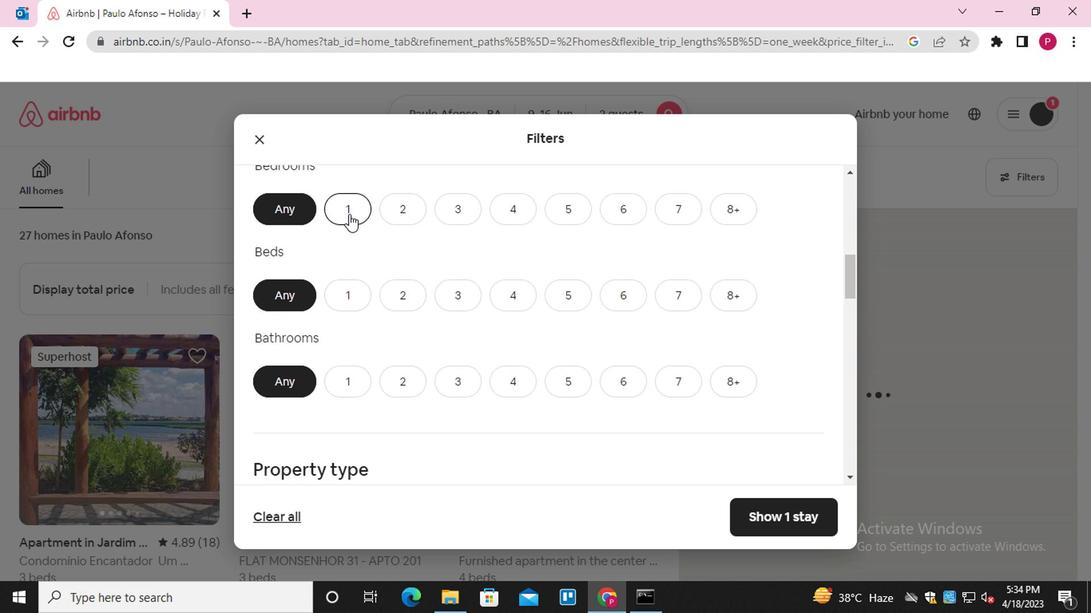 
Action: Mouse pressed left at (346, 215)
Screenshot: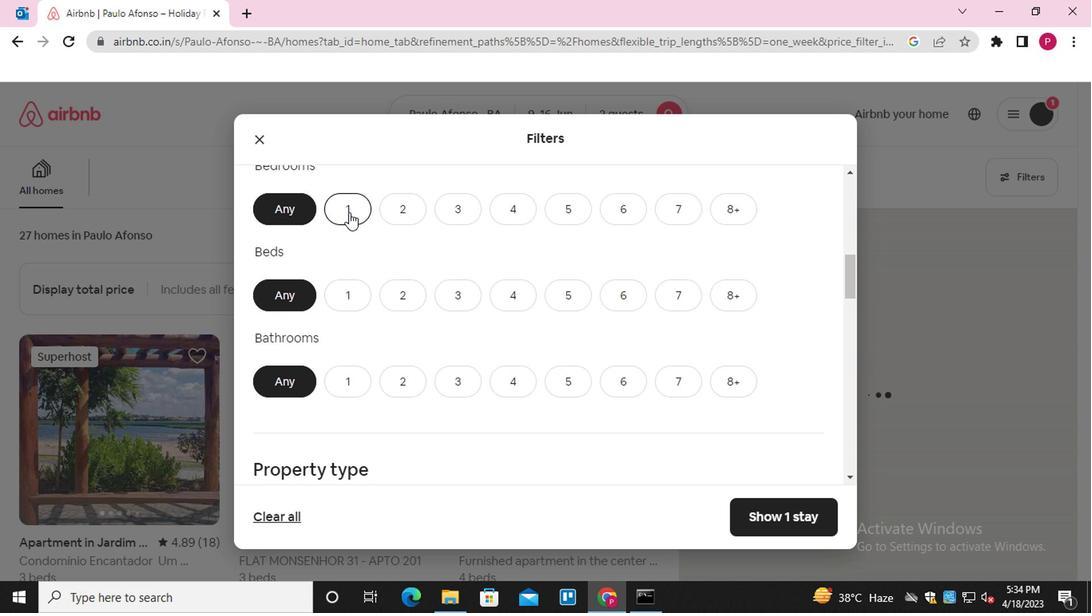 
Action: Mouse moved to (345, 305)
Screenshot: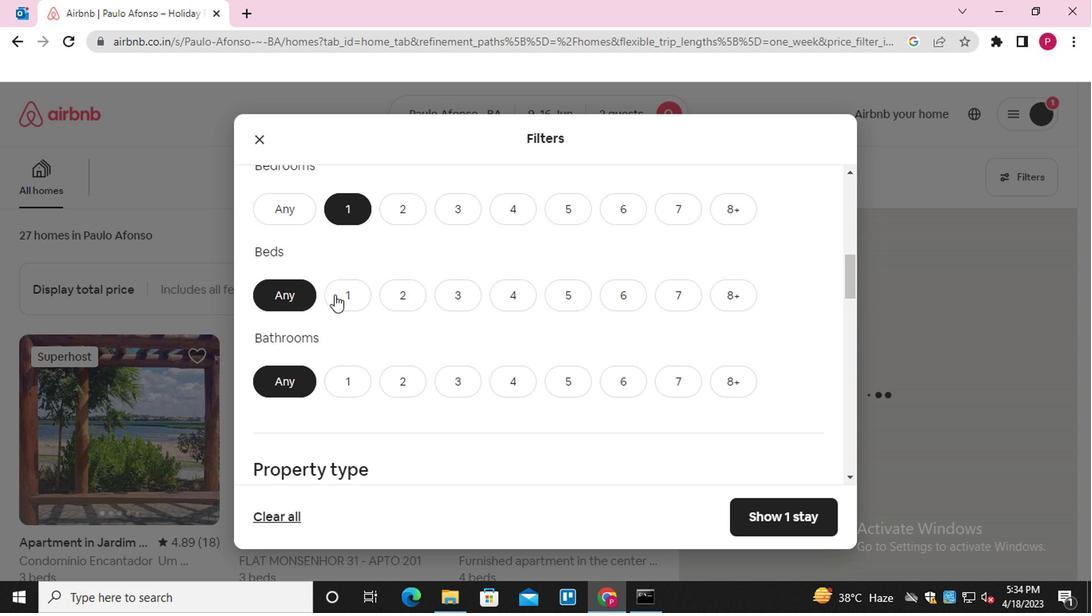 
Action: Mouse pressed left at (345, 305)
Screenshot: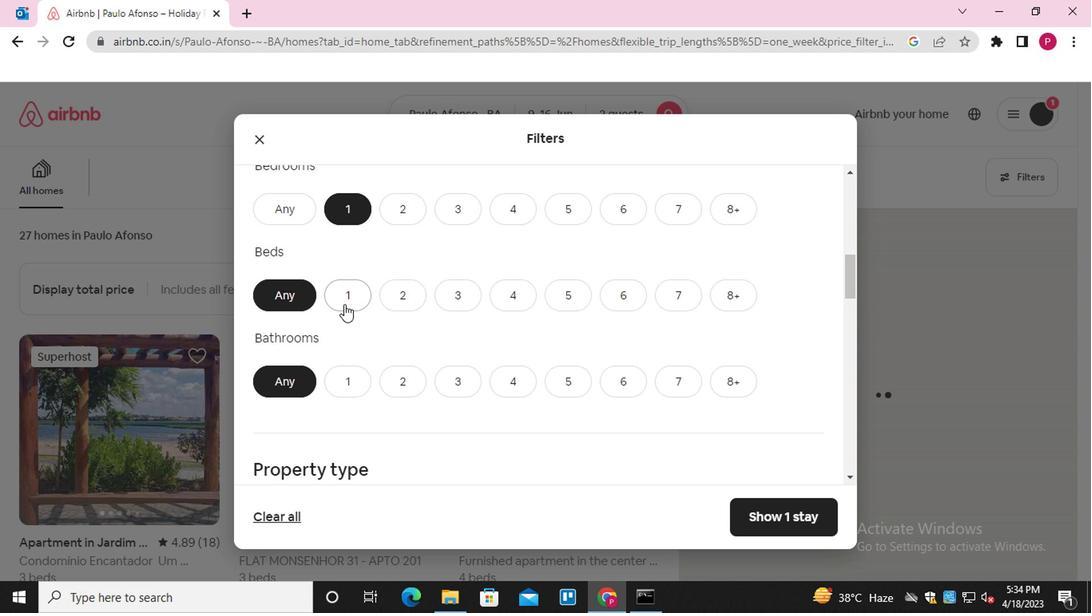 
Action: Mouse moved to (350, 381)
Screenshot: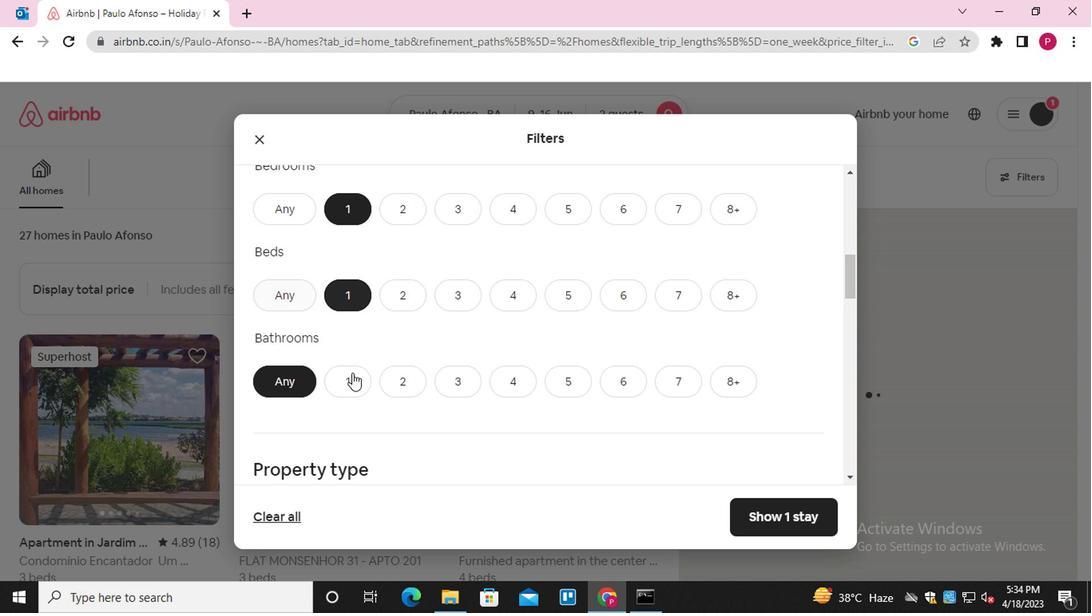 
Action: Mouse pressed left at (350, 381)
Screenshot: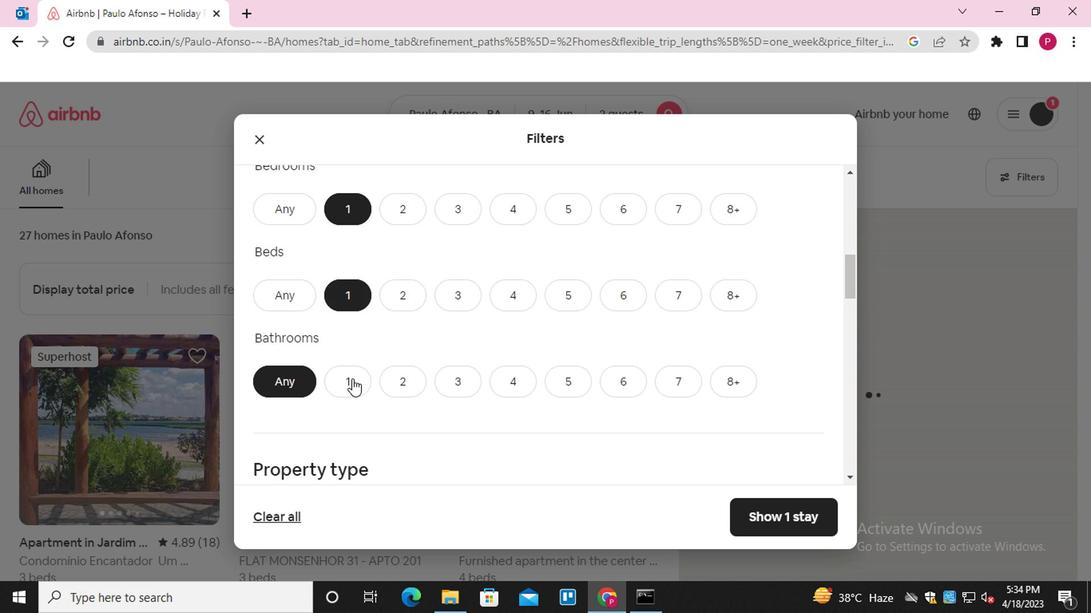
Action: Mouse moved to (437, 400)
Screenshot: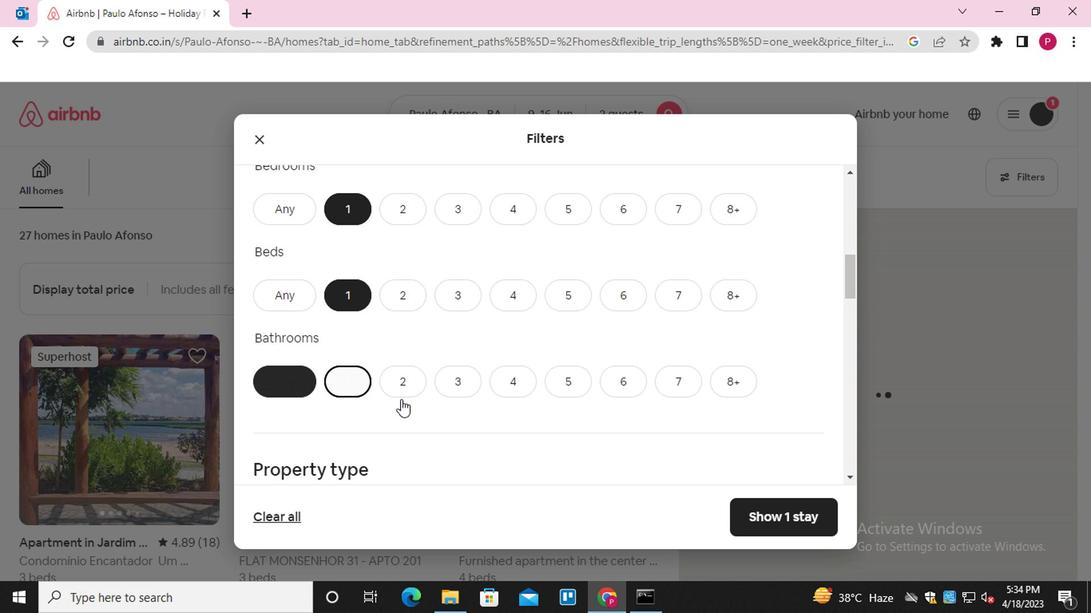 
Action: Mouse scrolled (437, 399) with delta (0, -1)
Screenshot: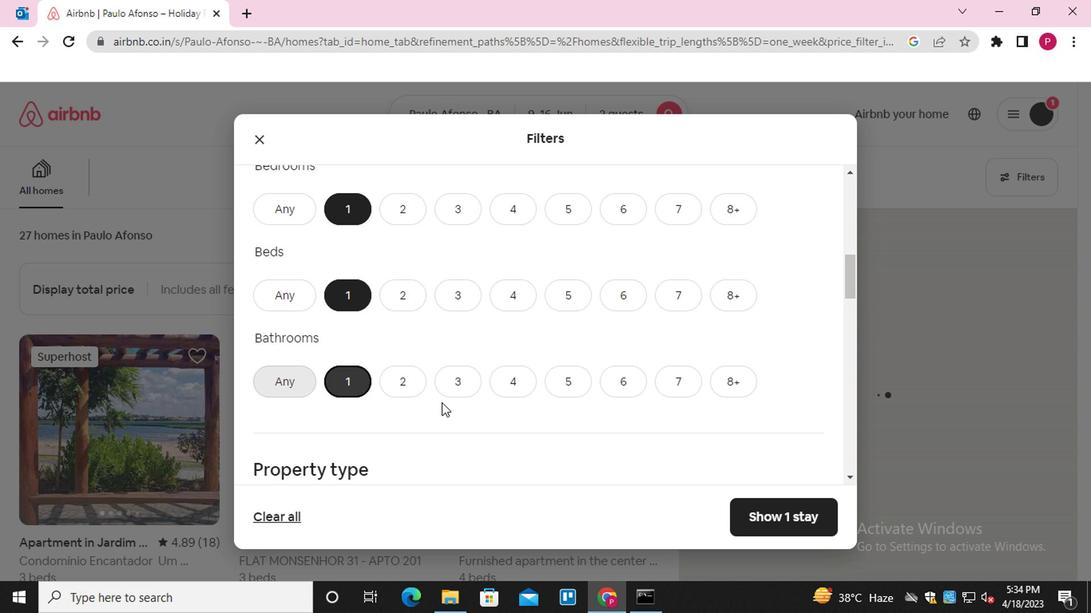 
Action: Mouse scrolled (437, 399) with delta (0, -1)
Screenshot: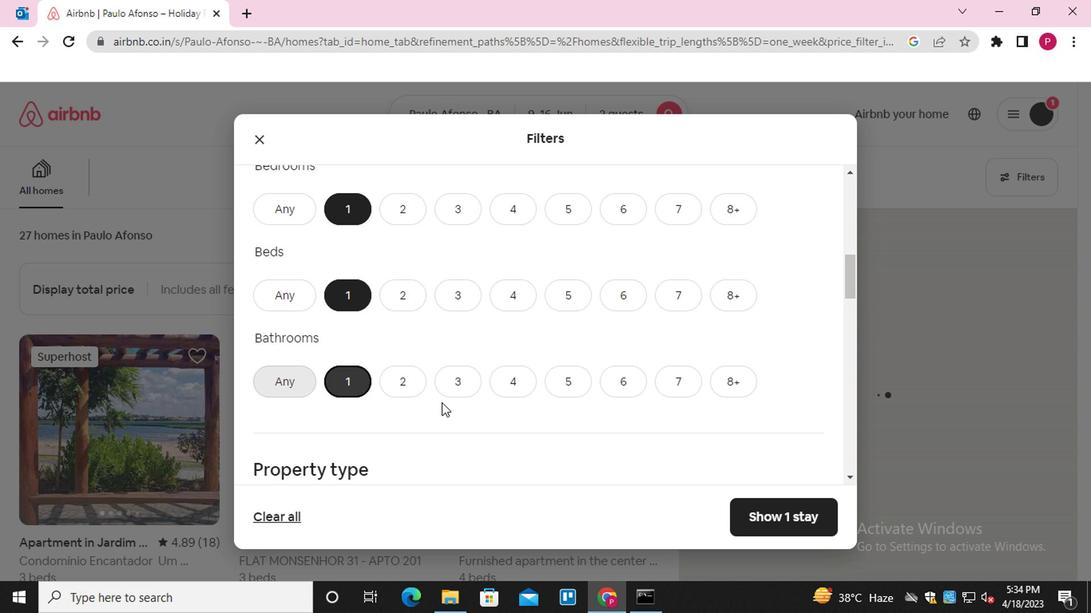 
Action: Mouse moved to (559, 377)
Screenshot: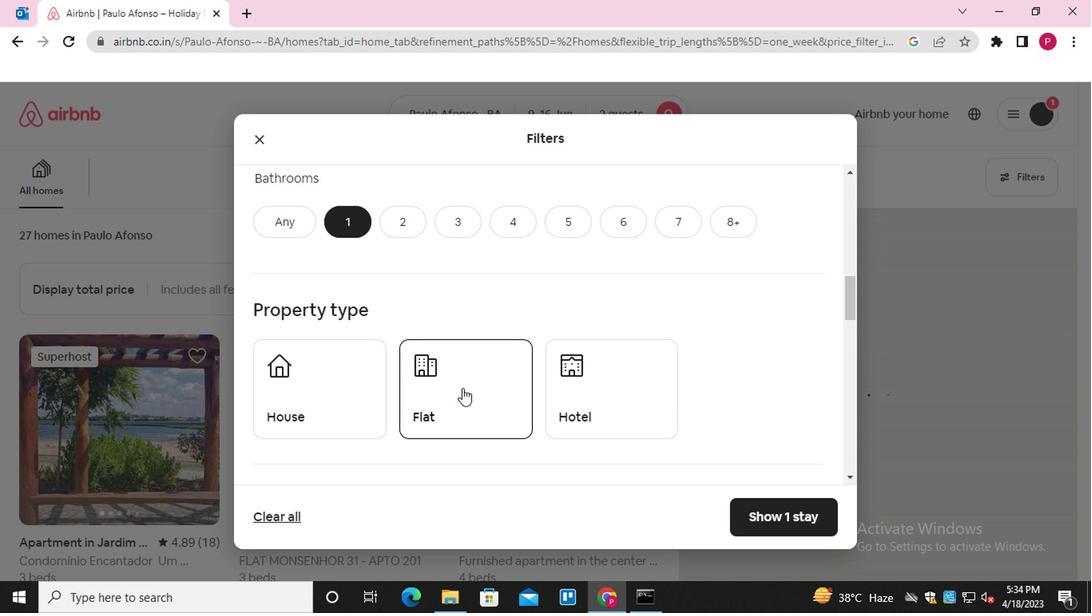 
Action: Mouse pressed left at (559, 377)
Screenshot: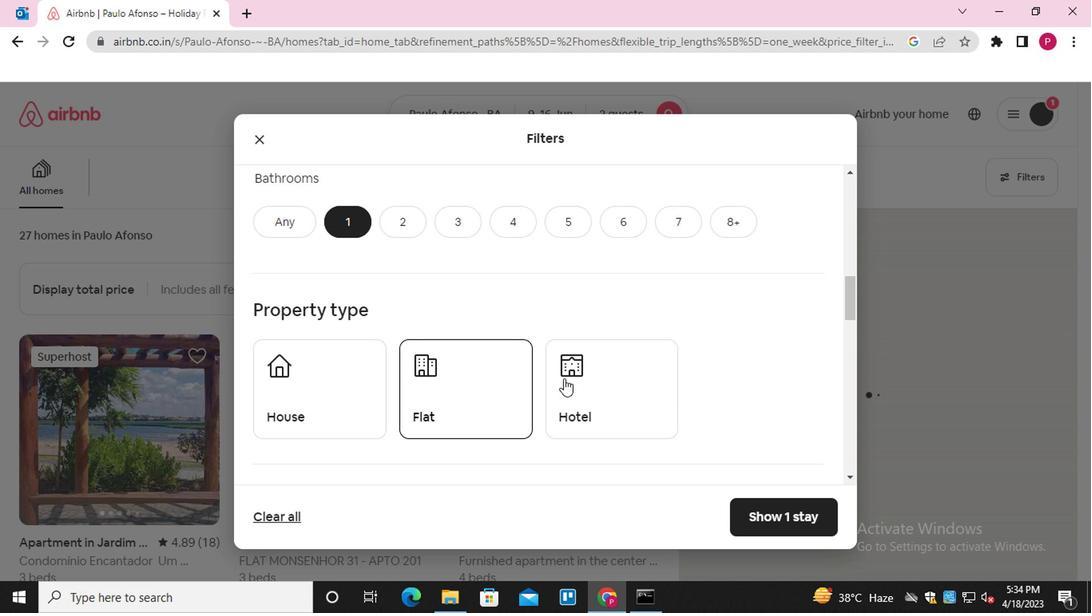 
Action: Mouse moved to (524, 383)
Screenshot: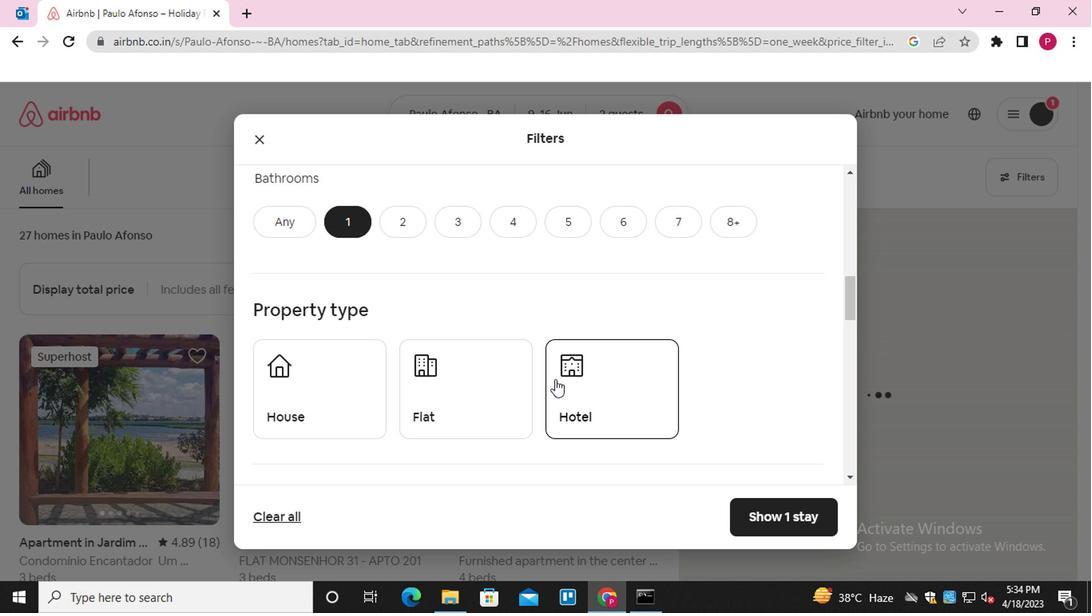 
Action: Mouse scrolled (524, 382) with delta (0, -1)
Screenshot: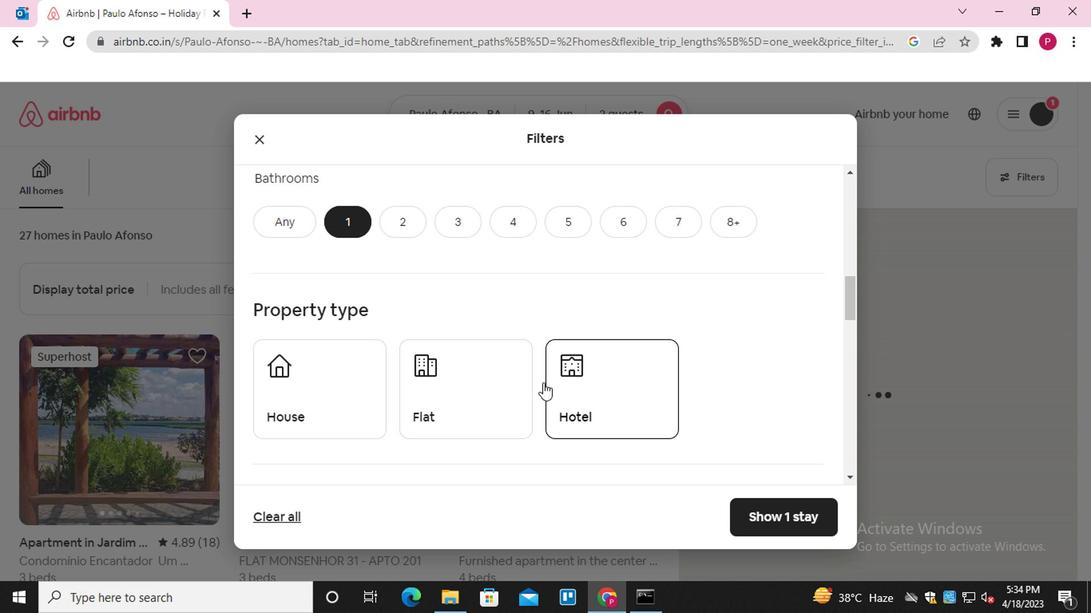 
Action: Mouse moved to (522, 383)
Screenshot: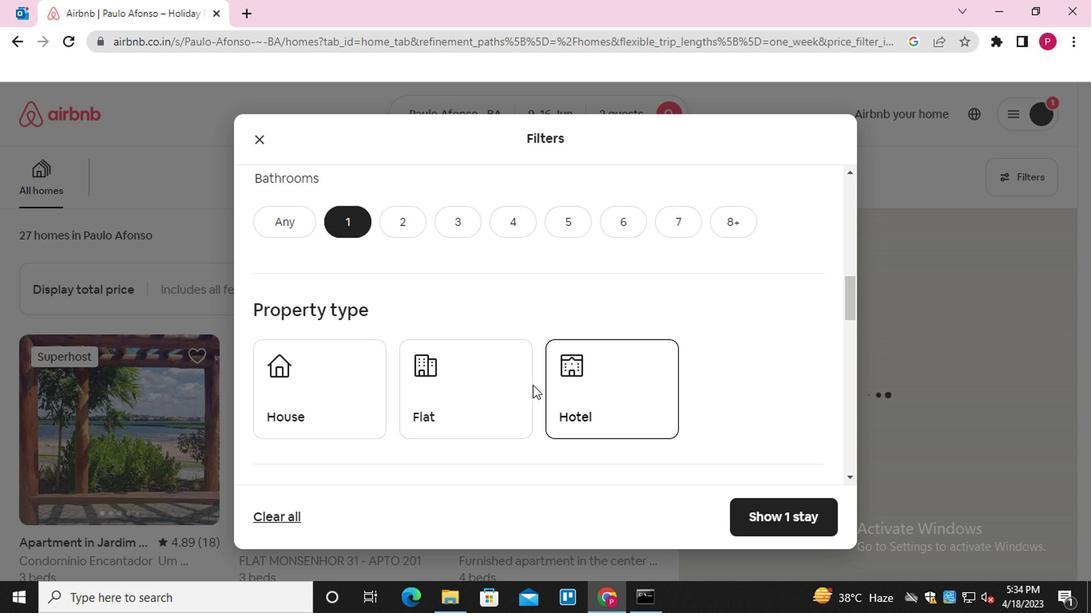 
Action: Mouse scrolled (522, 382) with delta (0, -1)
Screenshot: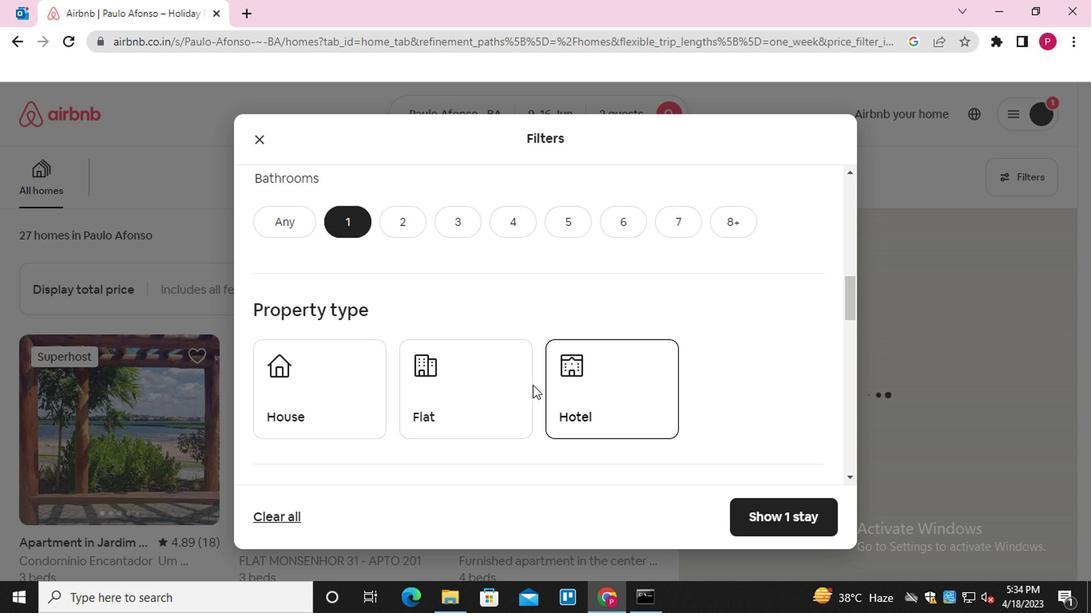 
Action: Mouse scrolled (522, 382) with delta (0, -1)
Screenshot: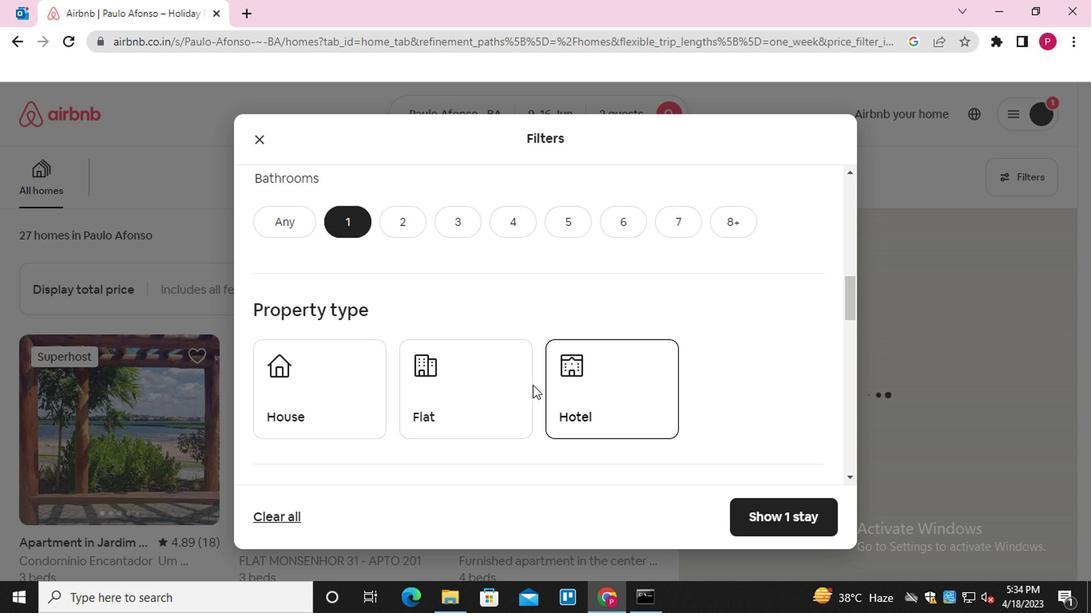 
Action: Mouse scrolled (522, 382) with delta (0, -1)
Screenshot: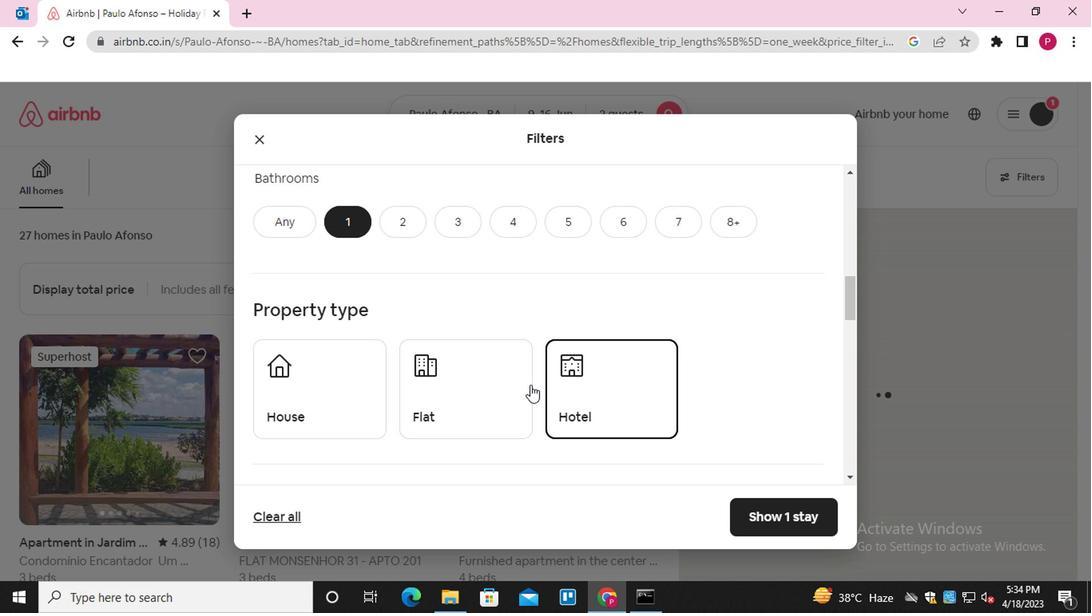 
Action: Mouse moved to (515, 367)
Screenshot: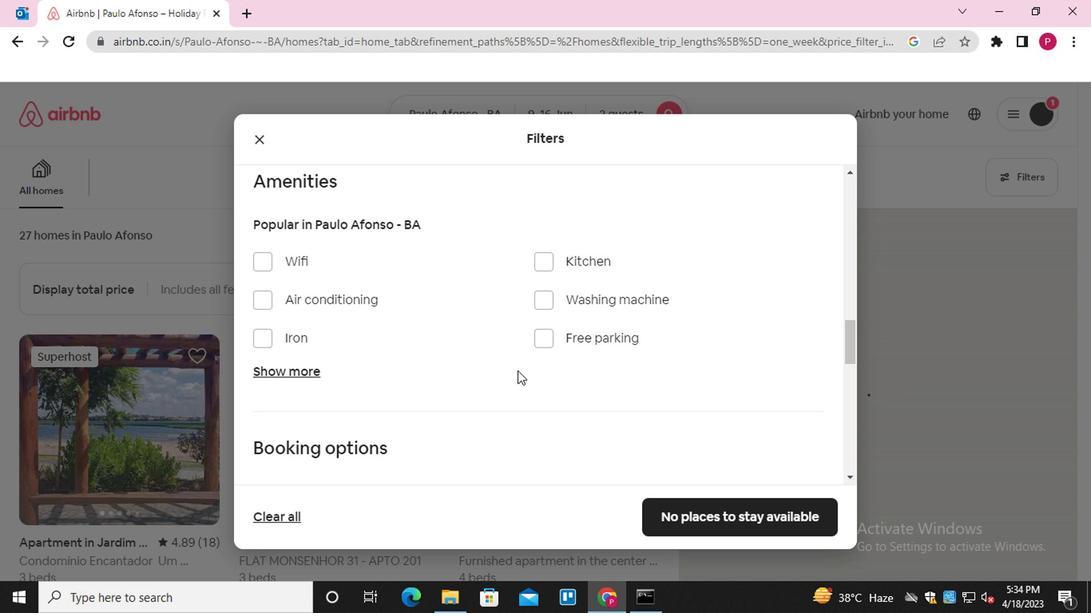
Action: Mouse scrolled (515, 367) with delta (0, 0)
Screenshot: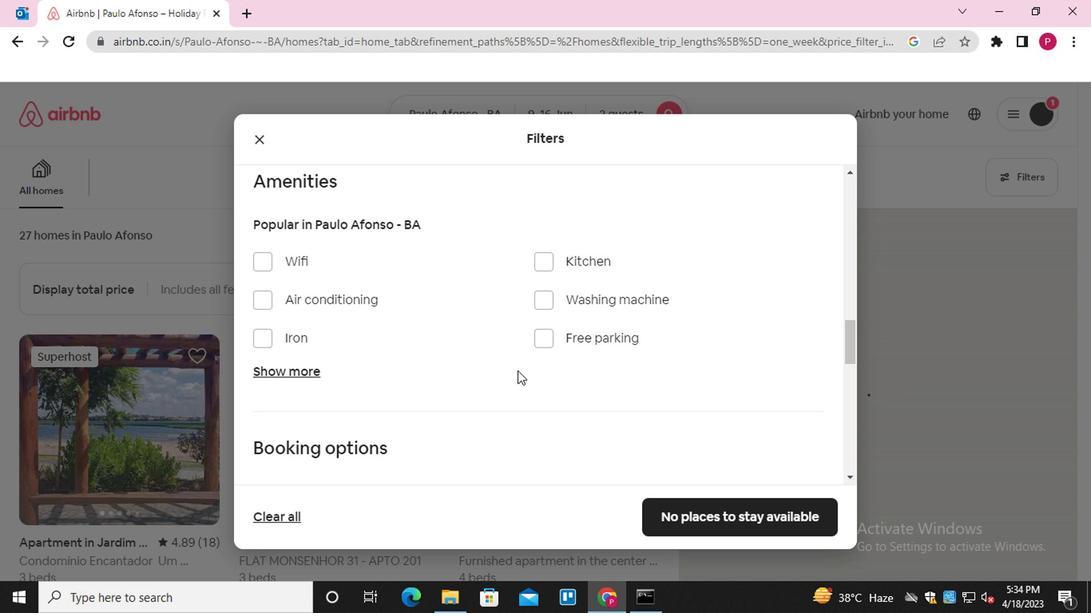 
Action: Mouse moved to (515, 367)
Screenshot: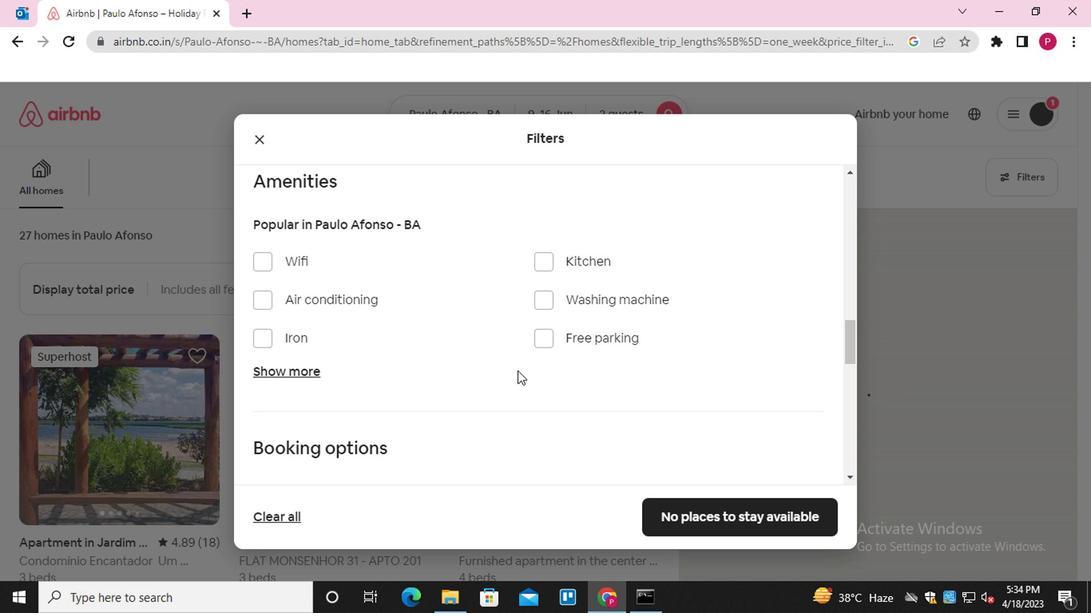 
Action: Mouse scrolled (515, 367) with delta (0, 0)
Screenshot: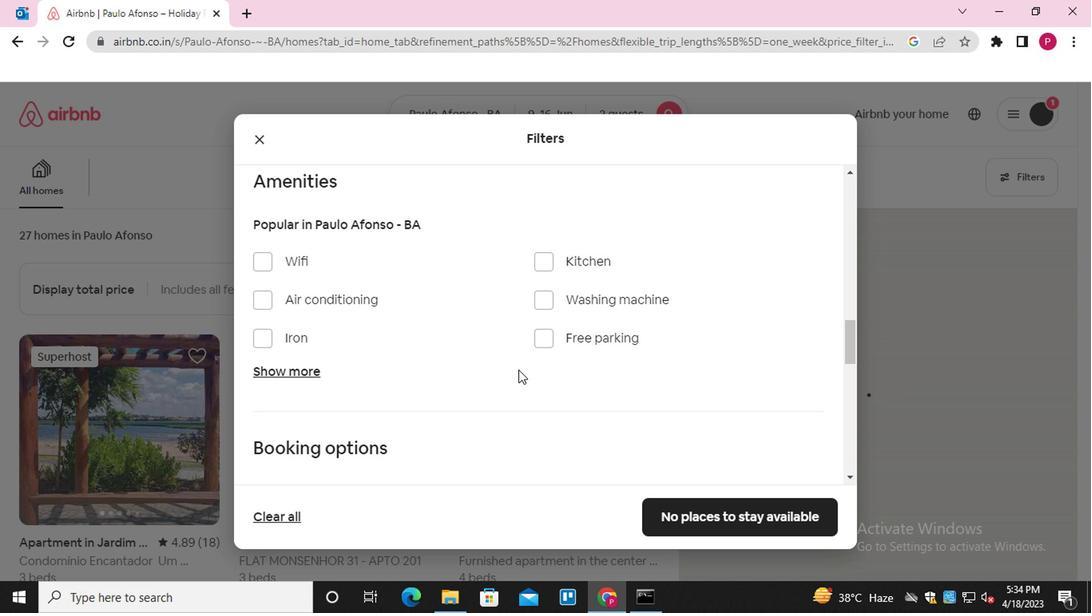 
Action: Mouse moved to (516, 367)
Screenshot: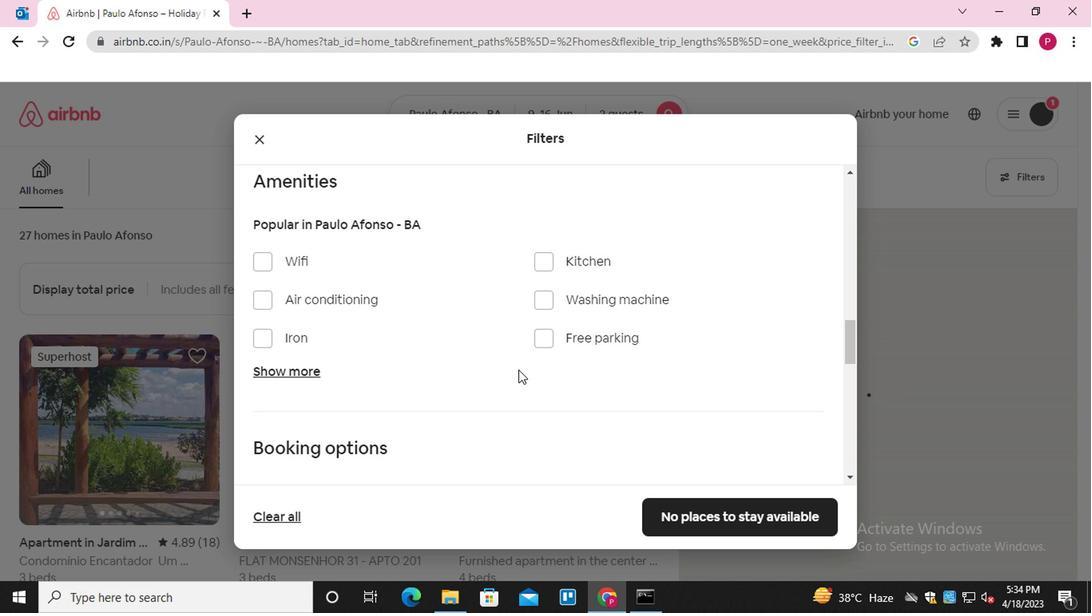 
Action: Mouse scrolled (516, 367) with delta (0, 0)
Screenshot: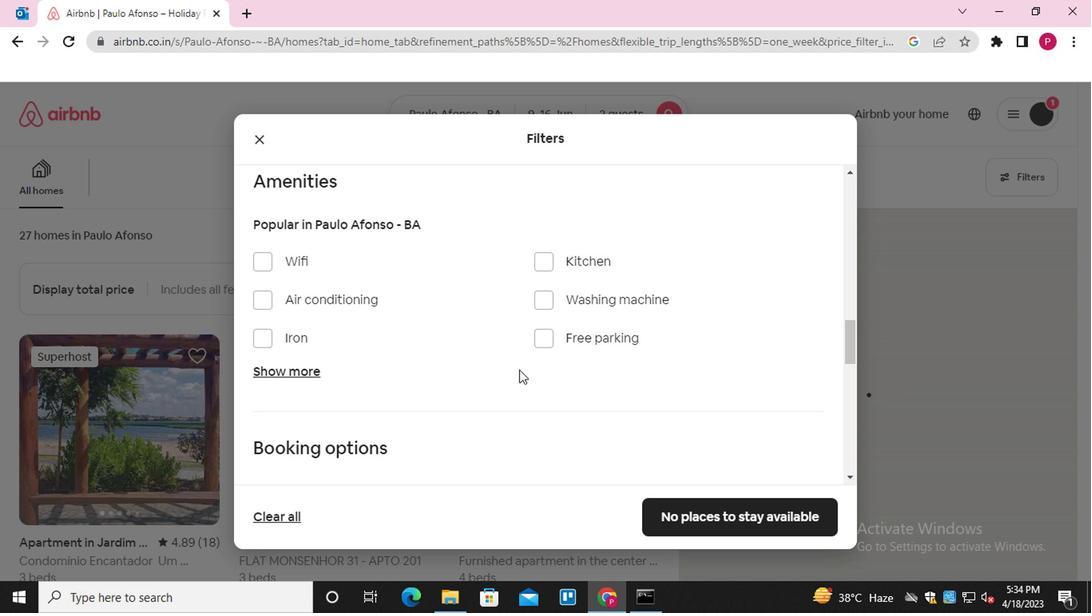
Action: Mouse scrolled (516, 367) with delta (0, 0)
Screenshot: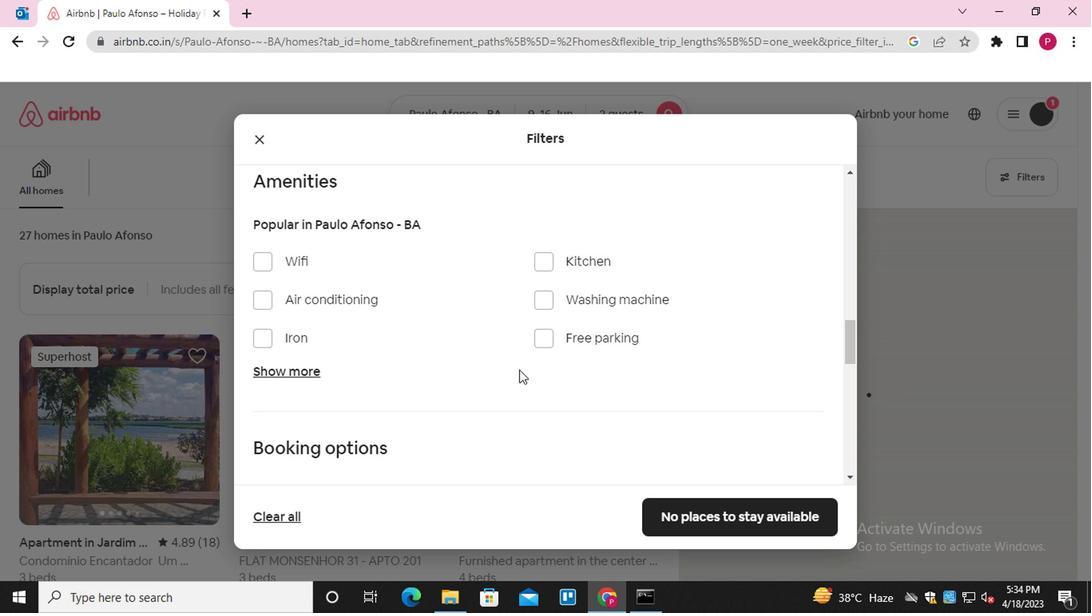 
Action: Mouse moved to (516, 367)
Screenshot: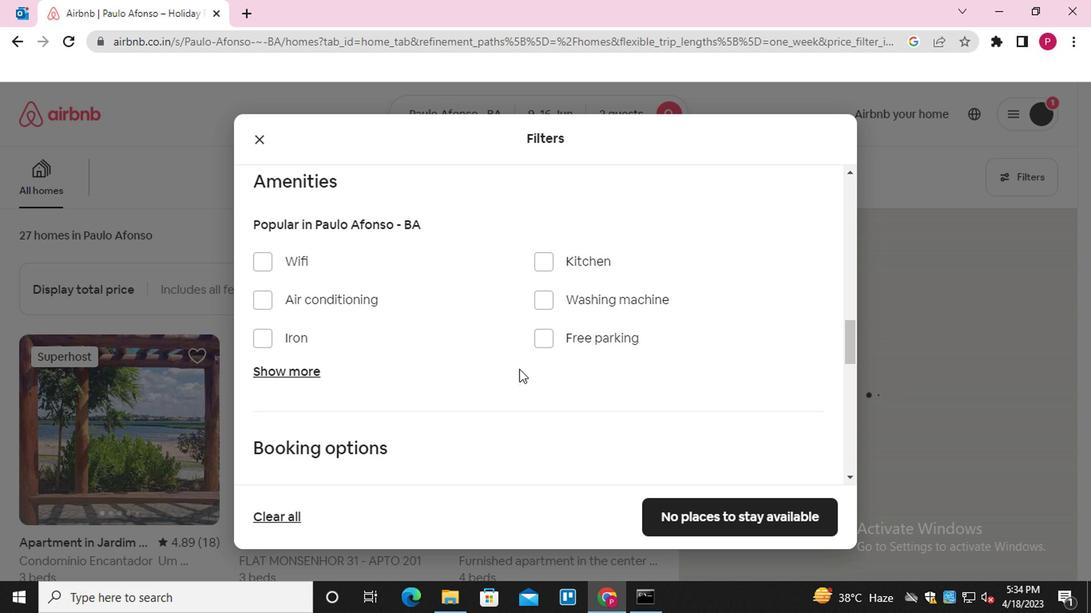 
Action: Mouse scrolled (516, 367) with delta (0, 0)
Screenshot: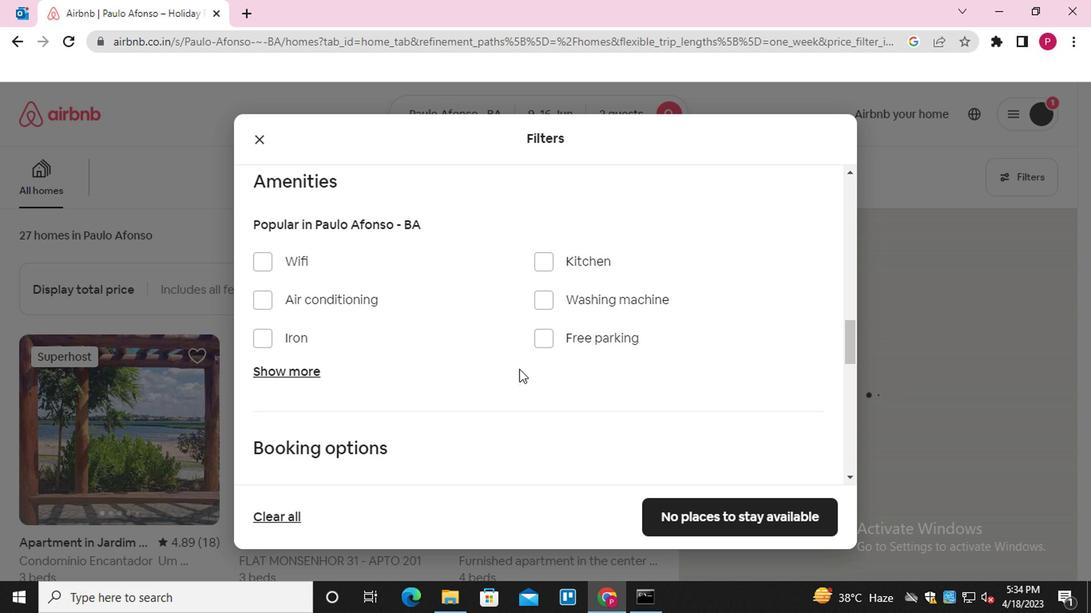 
Action: Mouse moved to (780, 169)
Screenshot: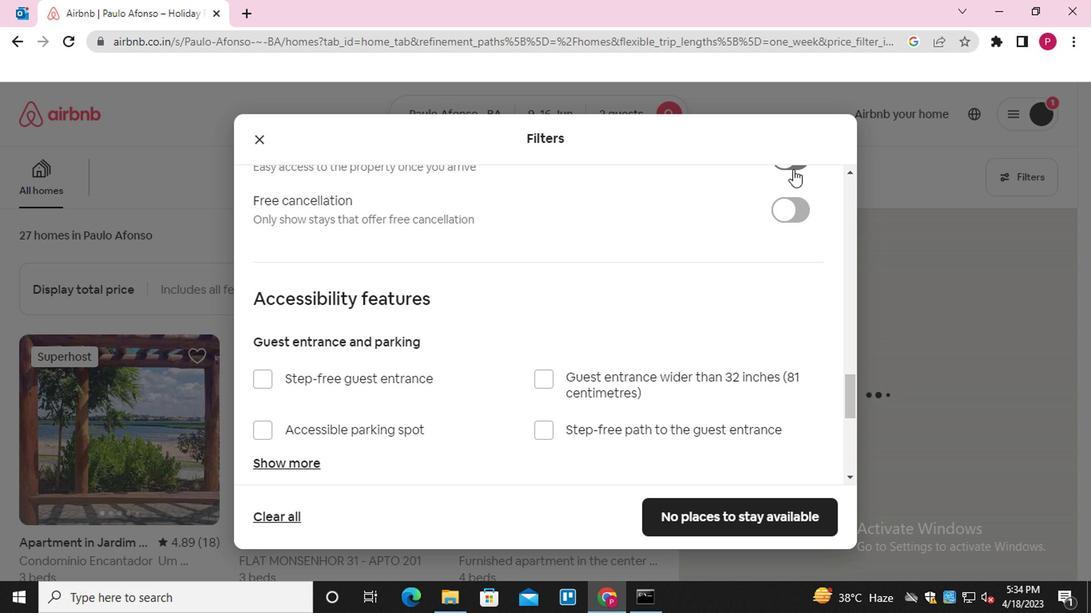 
Action: Mouse pressed left at (780, 169)
Screenshot: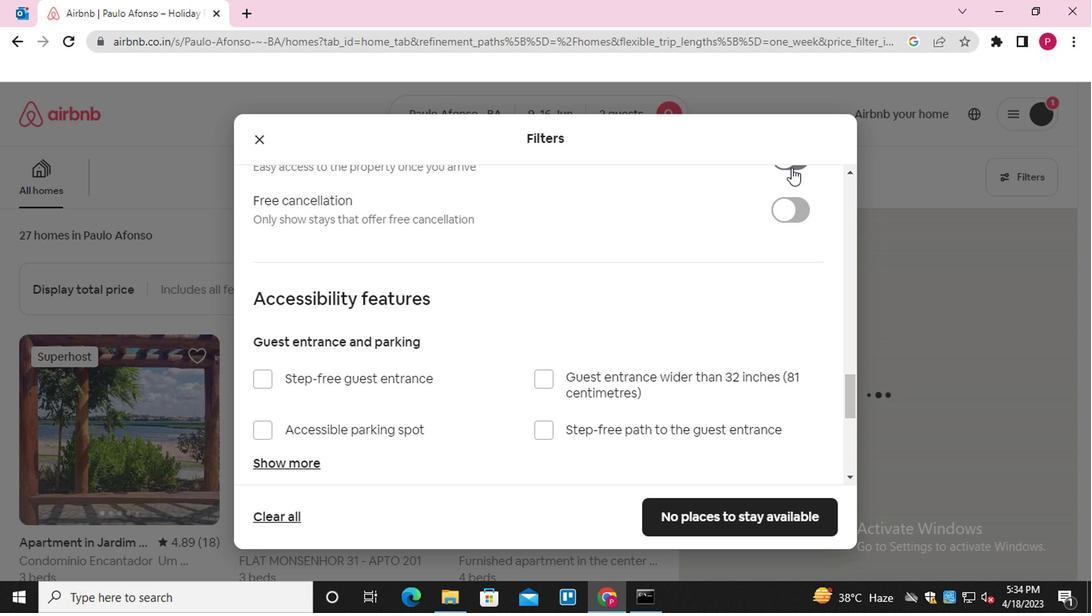 
Action: Mouse moved to (609, 296)
Screenshot: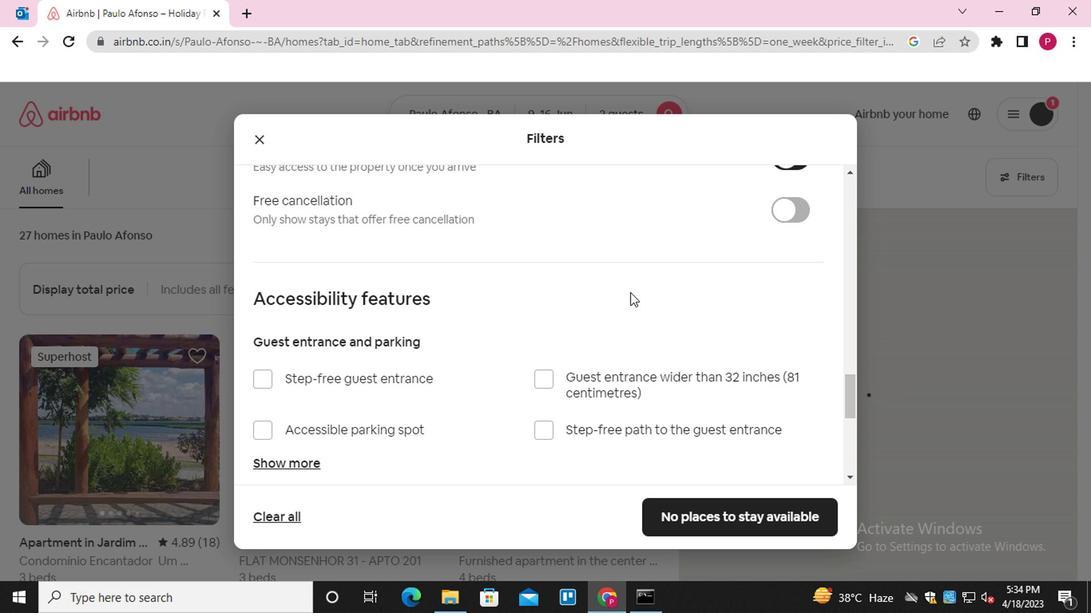 
Action: Mouse scrolled (609, 295) with delta (0, 0)
Screenshot: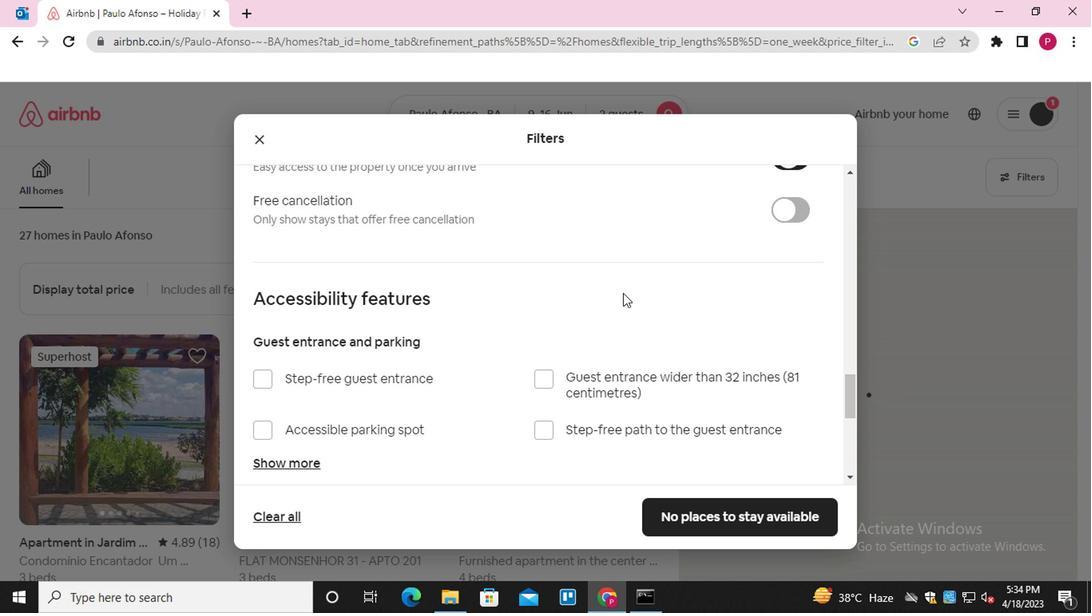 
Action: Mouse scrolled (609, 295) with delta (0, 0)
Screenshot: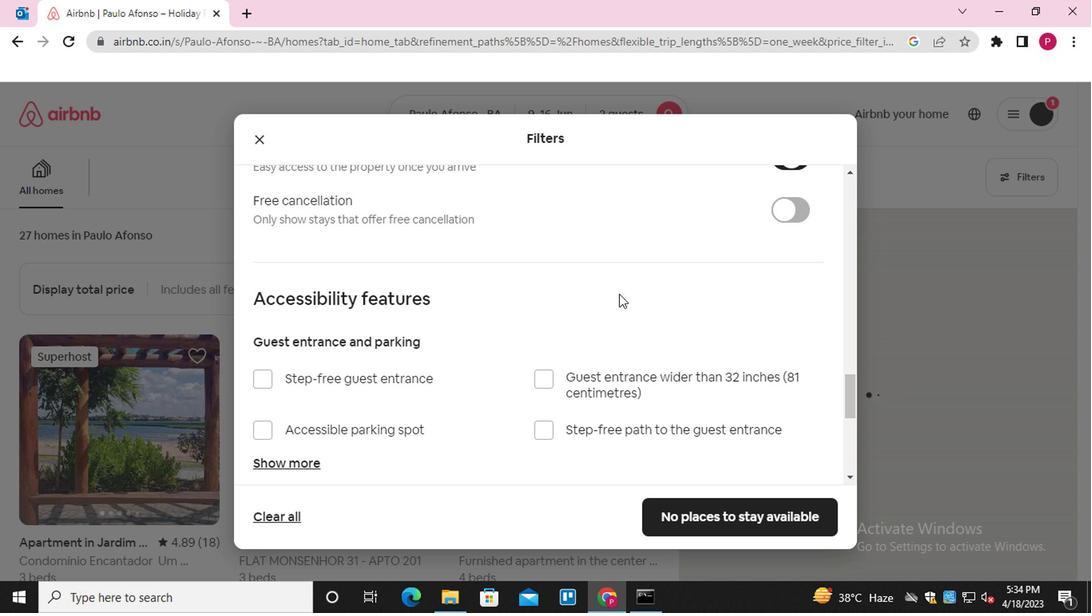 
Action: Mouse scrolled (609, 295) with delta (0, 0)
Screenshot: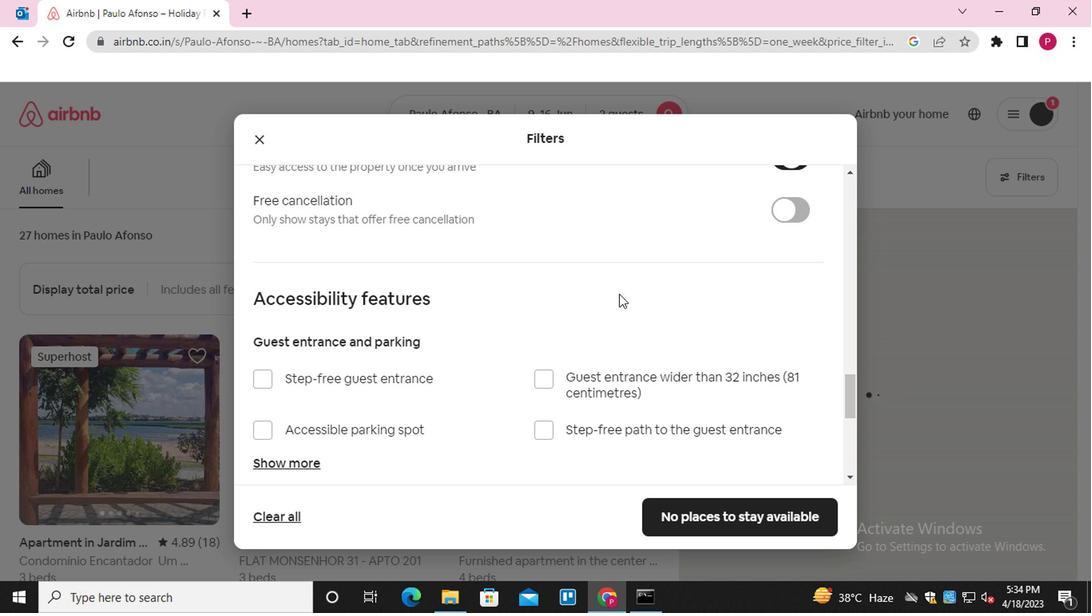 
Action: Mouse moved to (512, 383)
Screenshot: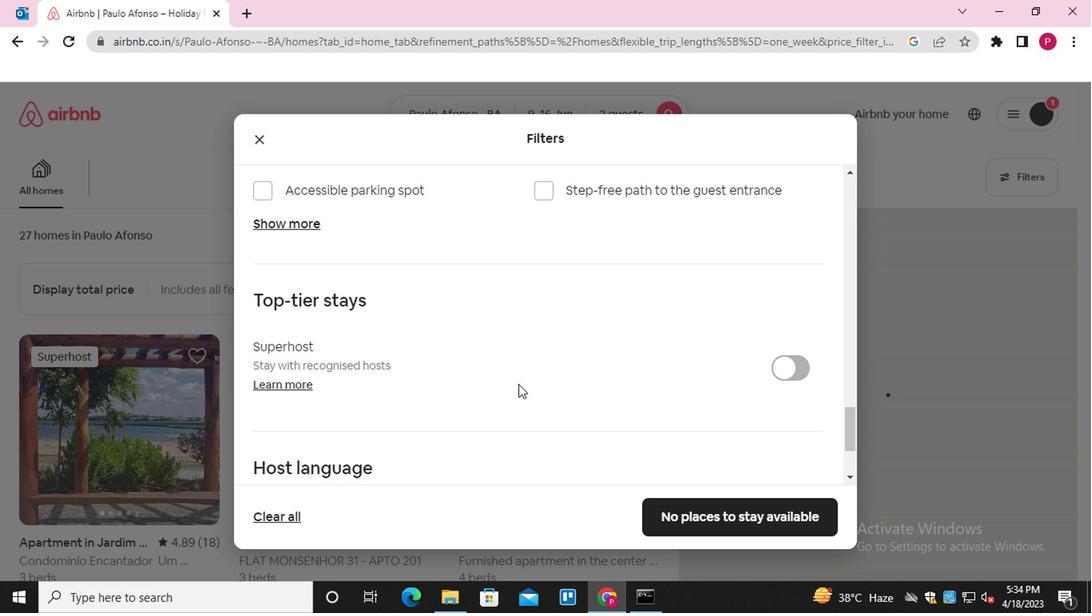 
Action: Mouse scrolled (512, 382) with delta (0, -1)
Screenshot: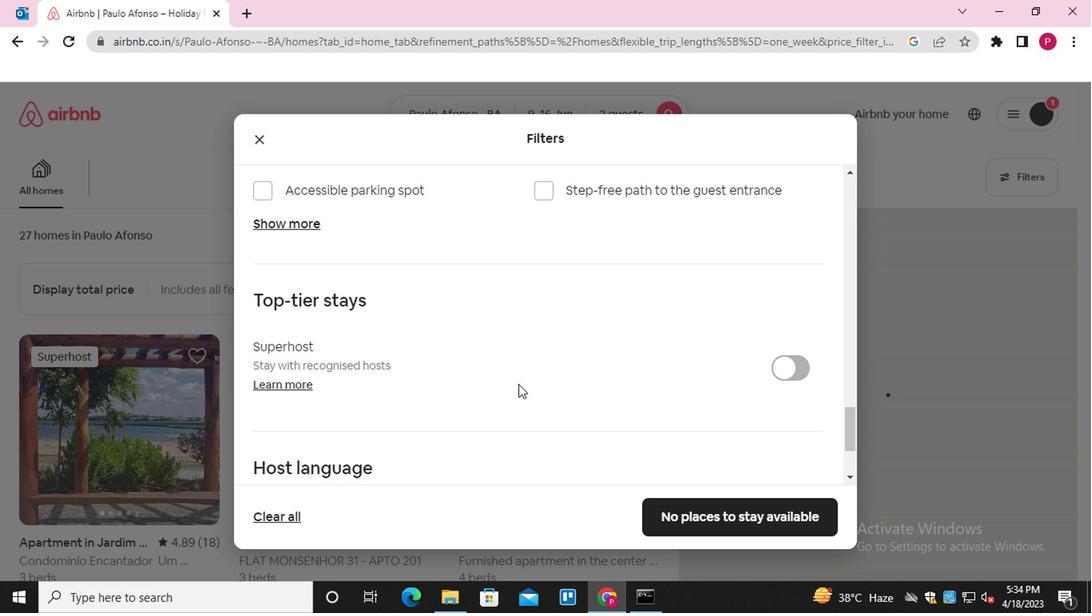 
Action: Mouse scrolled (512, 382) with delta (0, -1)
Screenshot: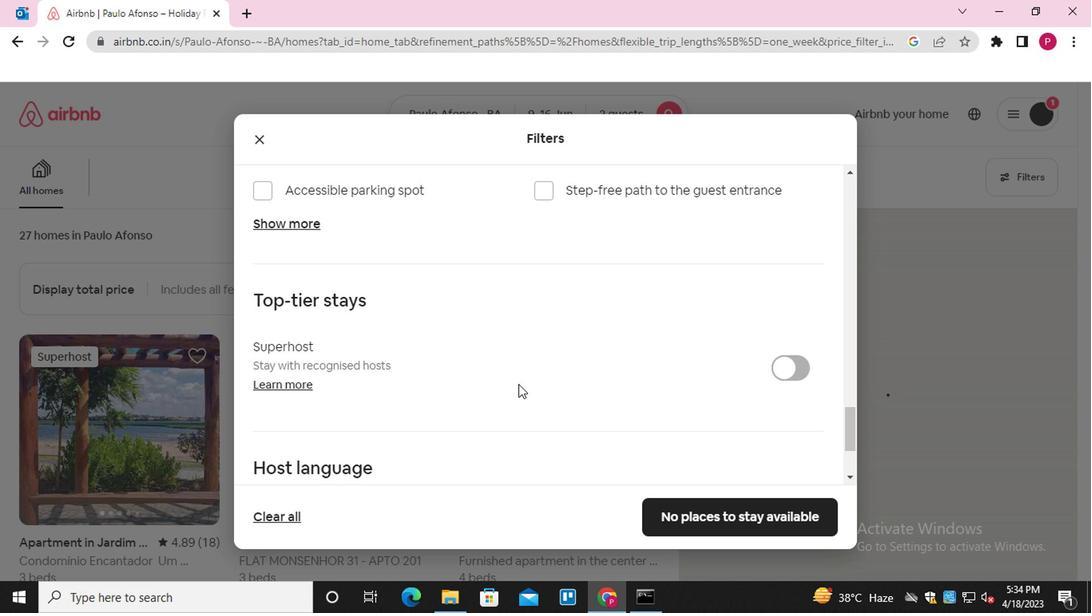
Action: Mouse scrolled (512, 382) with delta (0, -1)
Screenshot: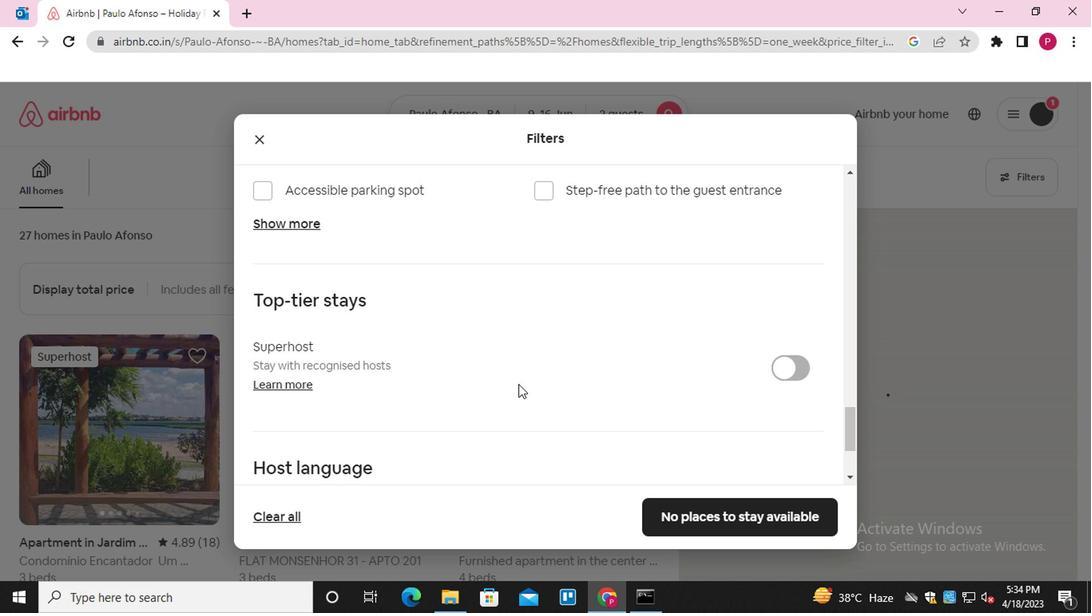 
Action: Mouse scrolled (512, 382) with delta (0, -1)
Screenshot: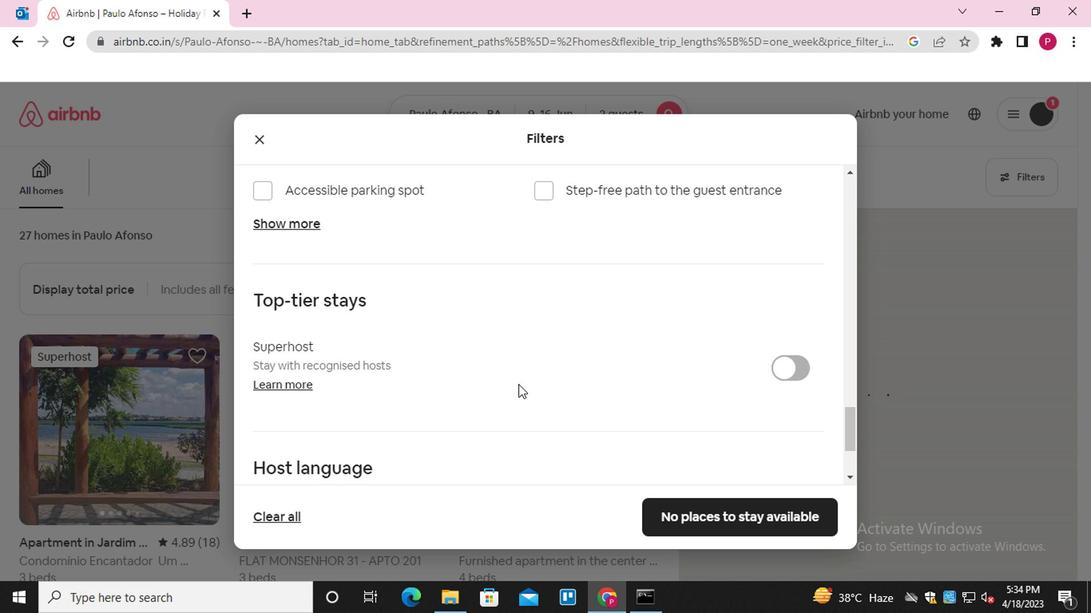 
Action: Mouse scrolled (512, 382) with delta (0, -1)
Screenshot: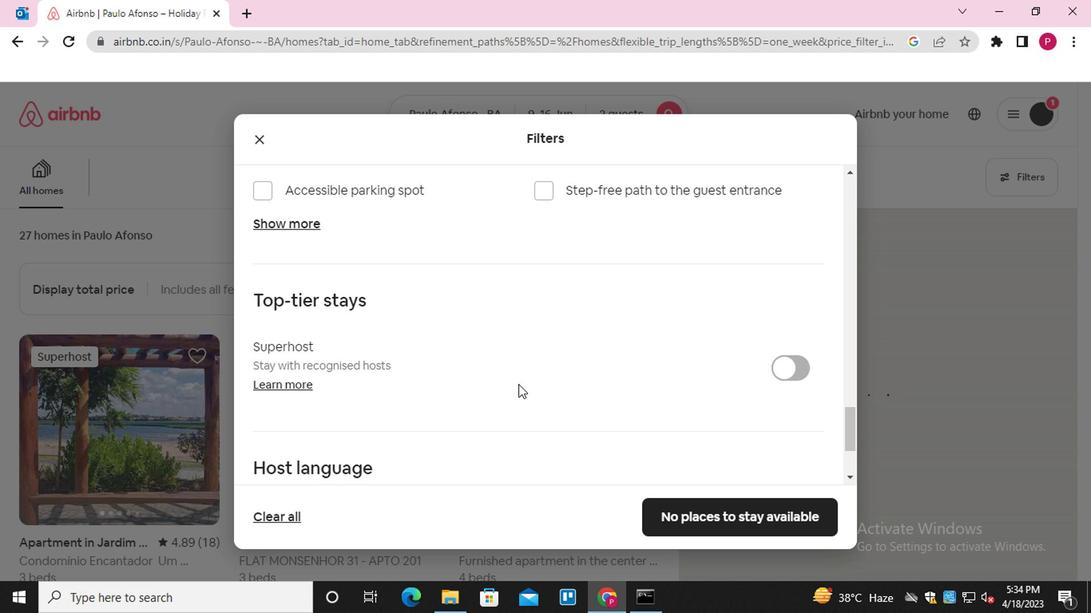 
Action: Mouse moved to (535, 407)
Screenshot: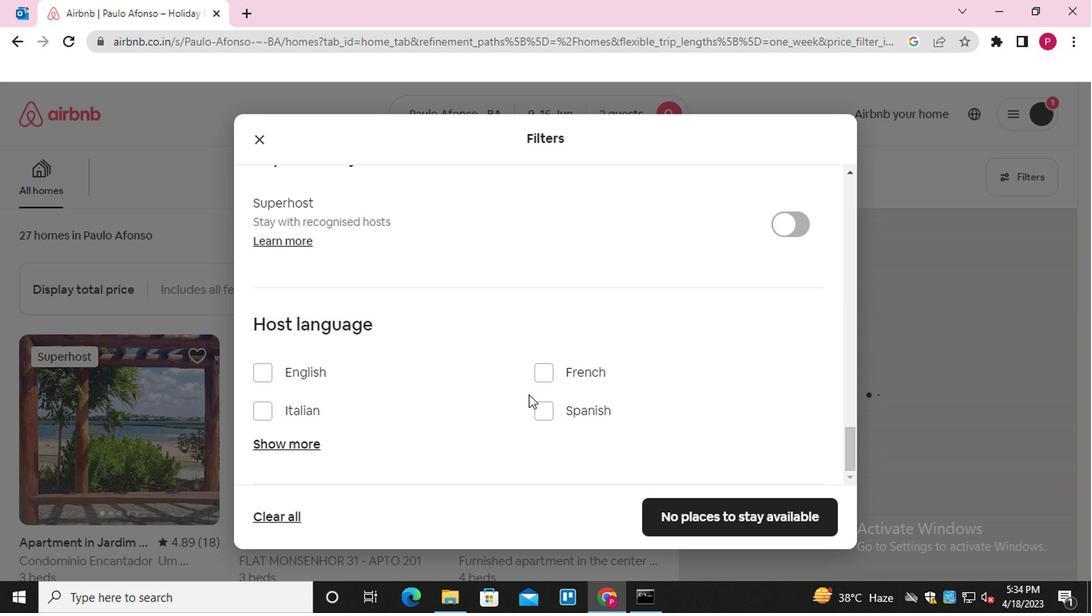 
Action: Mouse pressed left at (535, 407)
Screenshot: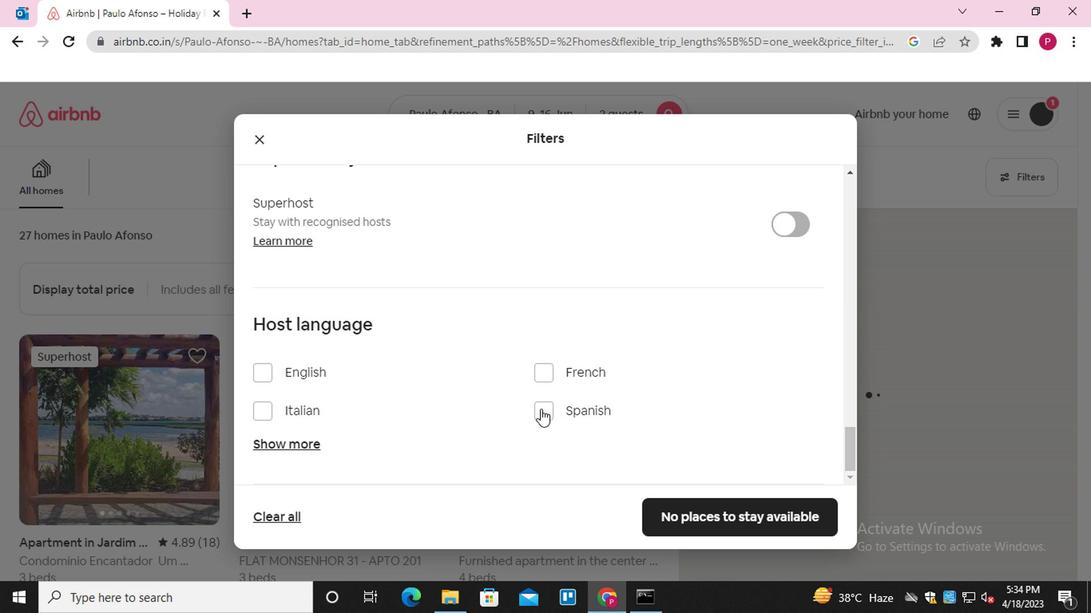 
Action: Mouse moved to (727, 516)
Screenshot: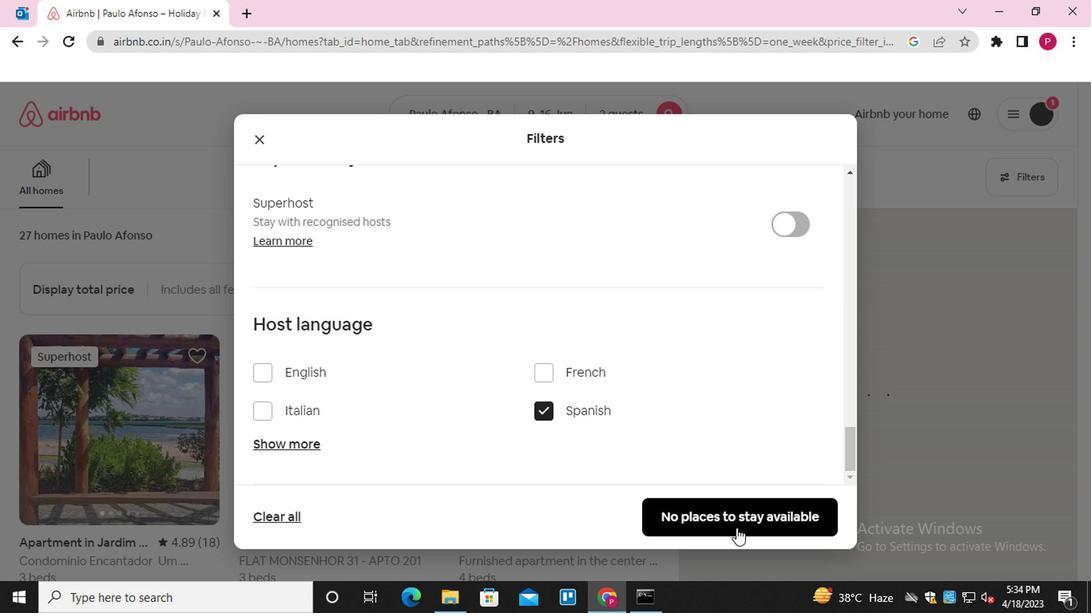 
Action: Mouse pressed left at (727, 516)
Screenshot: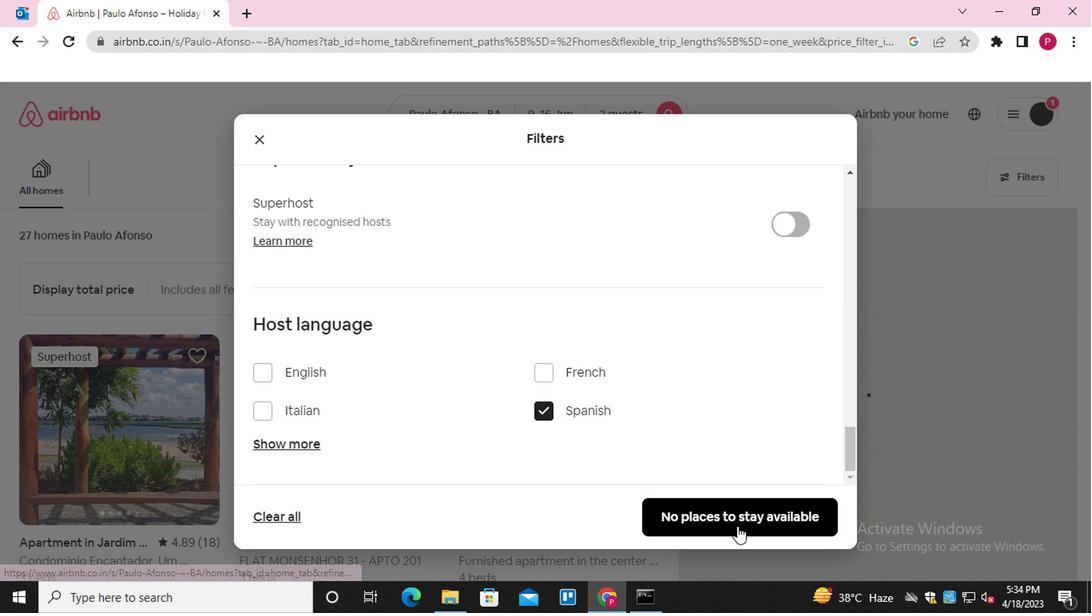 
